 Task: Plan a trip to ZacatlÃ¡n, Mexico from 7th December, 2023 to 15th December, 2023 for 6 adults.3 bedrooms having 3 beds and 3 bathrooms. Property type can be guest house. Amenities needed are: washing machine. Booking option can be shelf check-in. Look for 3 properties as per requirement.
Action: Mouse moved to (209, 118)
Screenshot: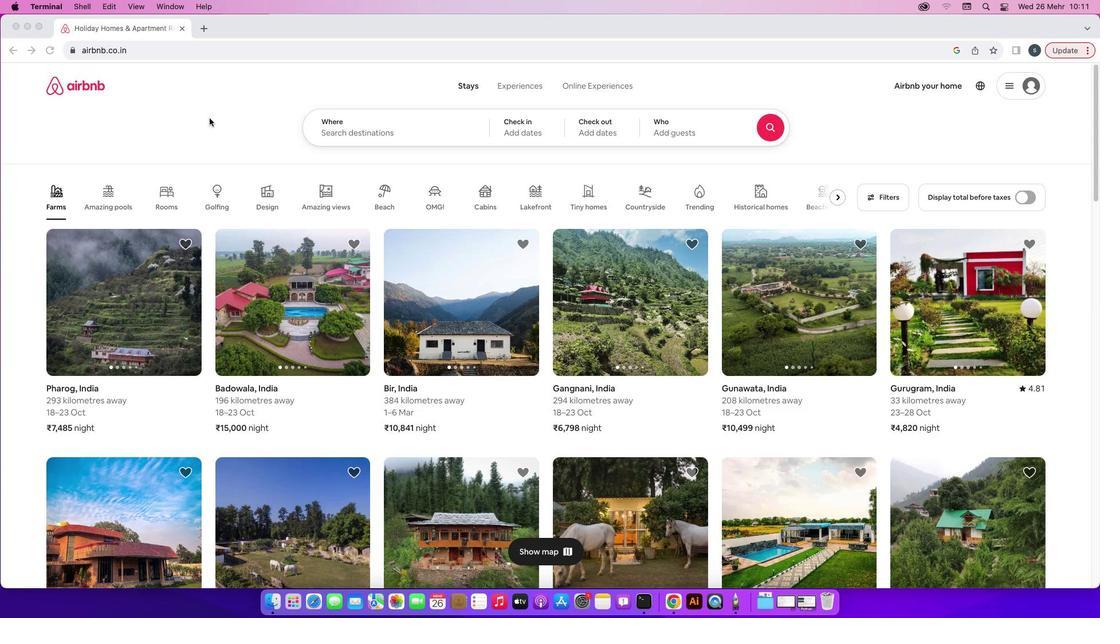 
Action: Mouse pressed left at (209, 118)
Screenshot: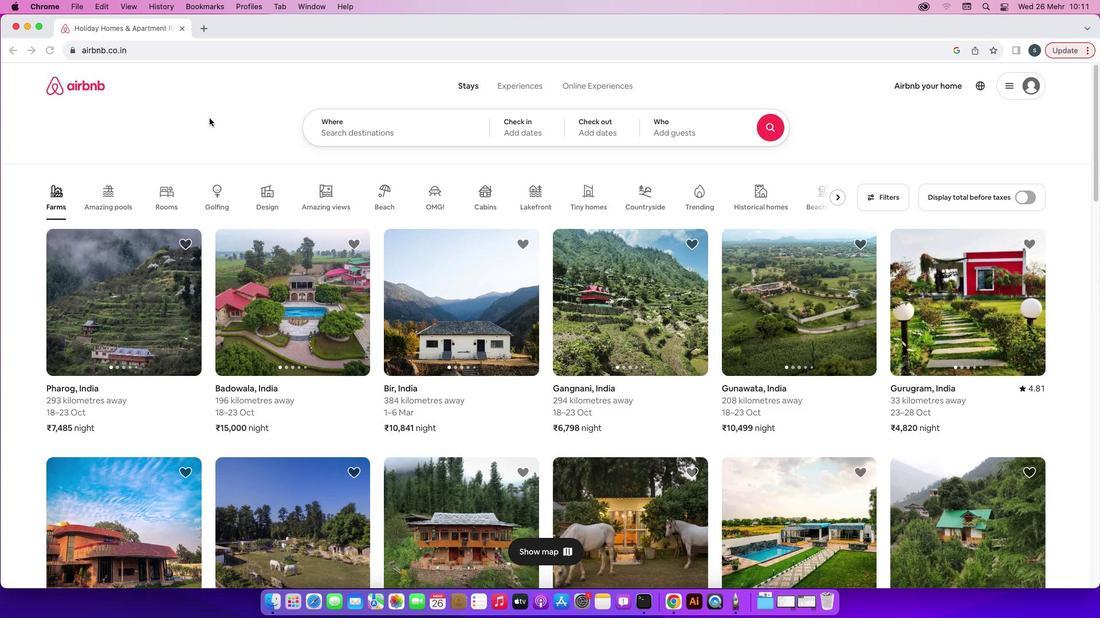 
Action: Mouse moved to (377, 134)
Screenshot: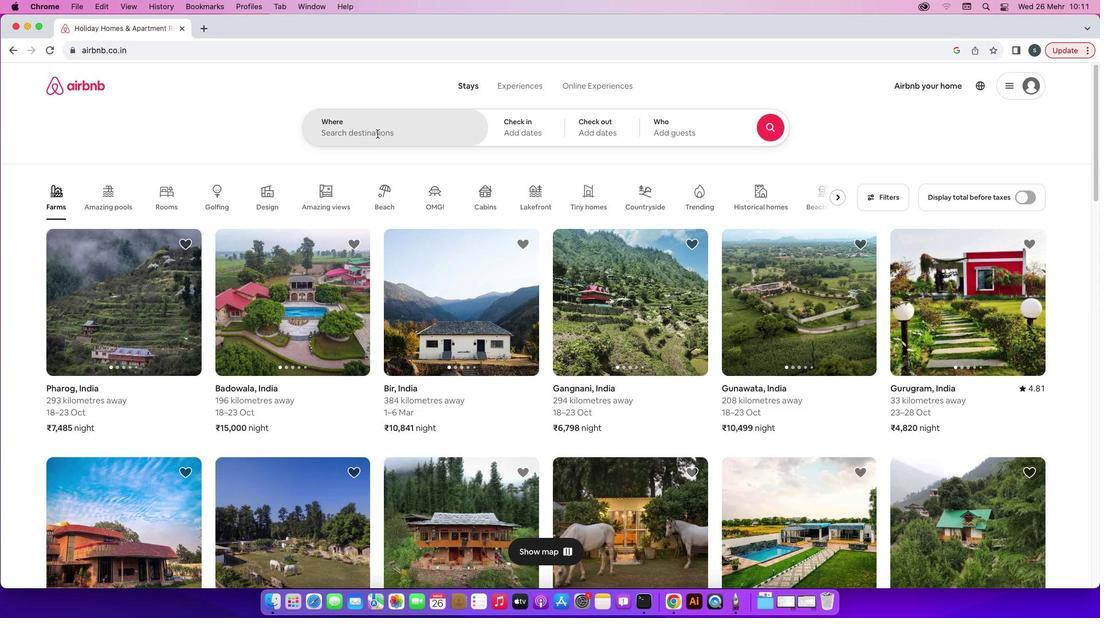 
Action: Mouse pressed left at (377, 134)
Screenshot: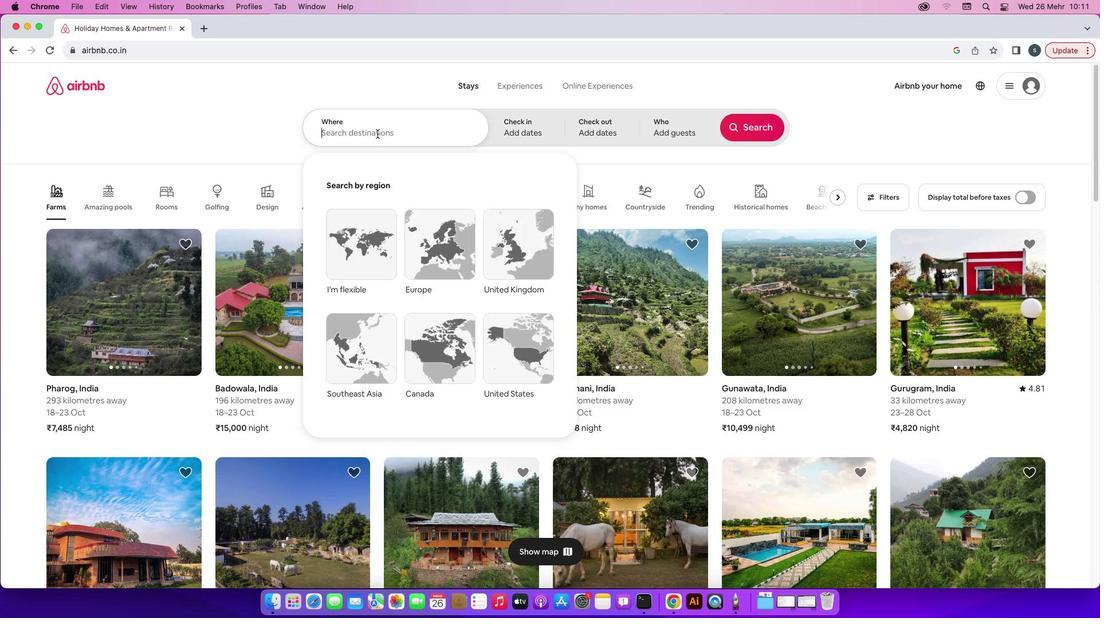 
Action: Mouse moved to (381, 132)
Screenshot: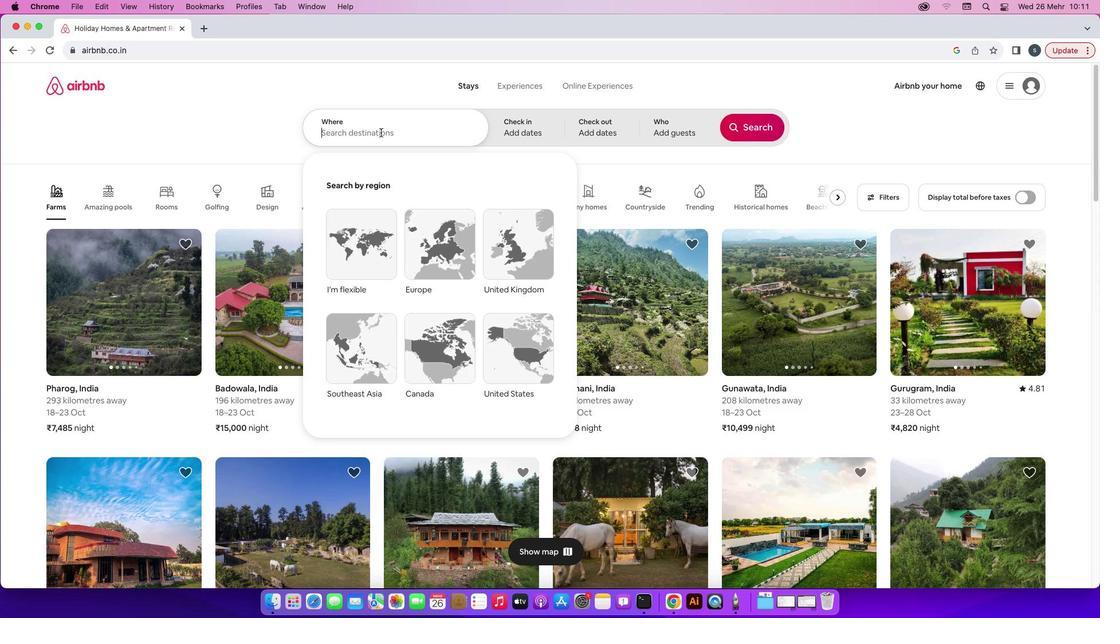 
Action: Key pressed 'Z'Key.caps_lock'a''c''a''t''l''a''n'','Key.spaceKey.caps_lock'M'Key.caps_lock'e''x''i''c''o'Key.enter
Screenshot: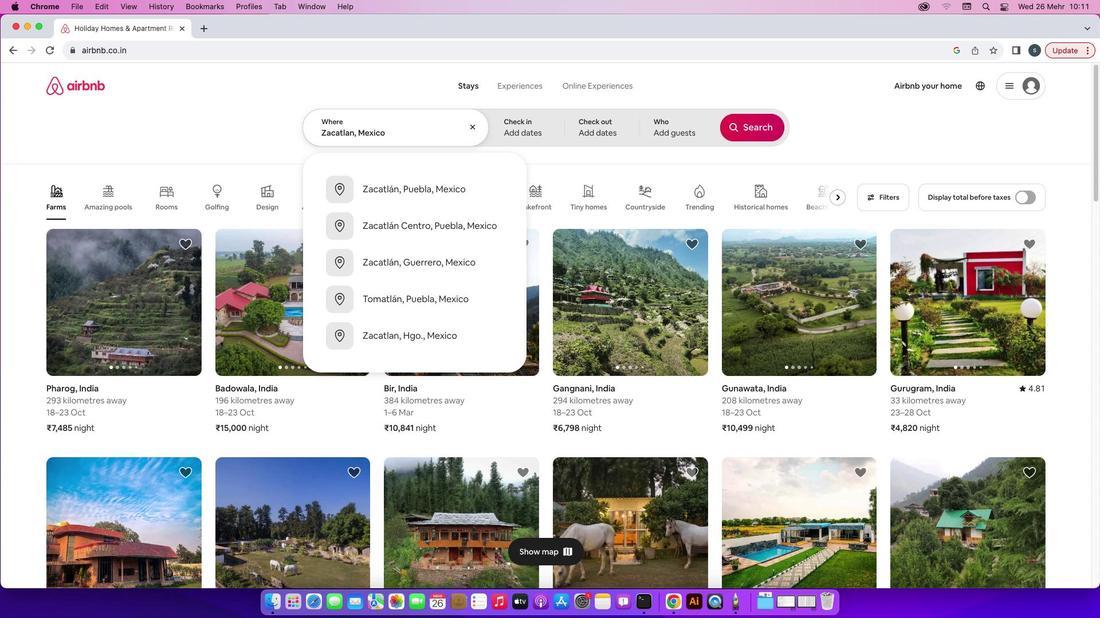 
Action: Mouse moved to (754, 223)
Screenshot: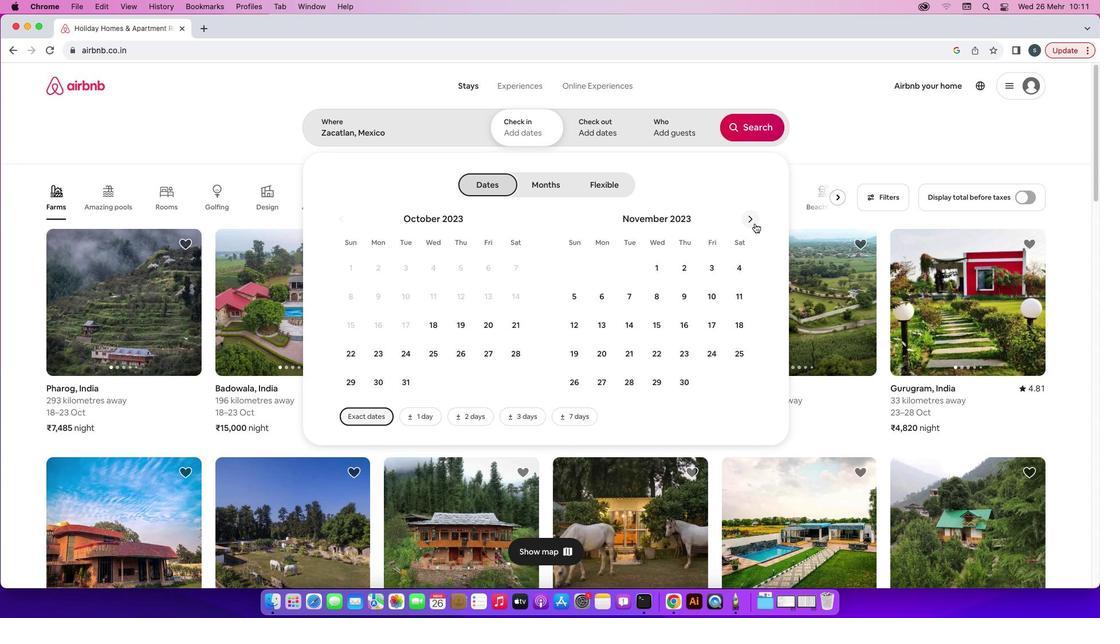 
Action: Mouse pressed left at (754, 223)
Screenshot: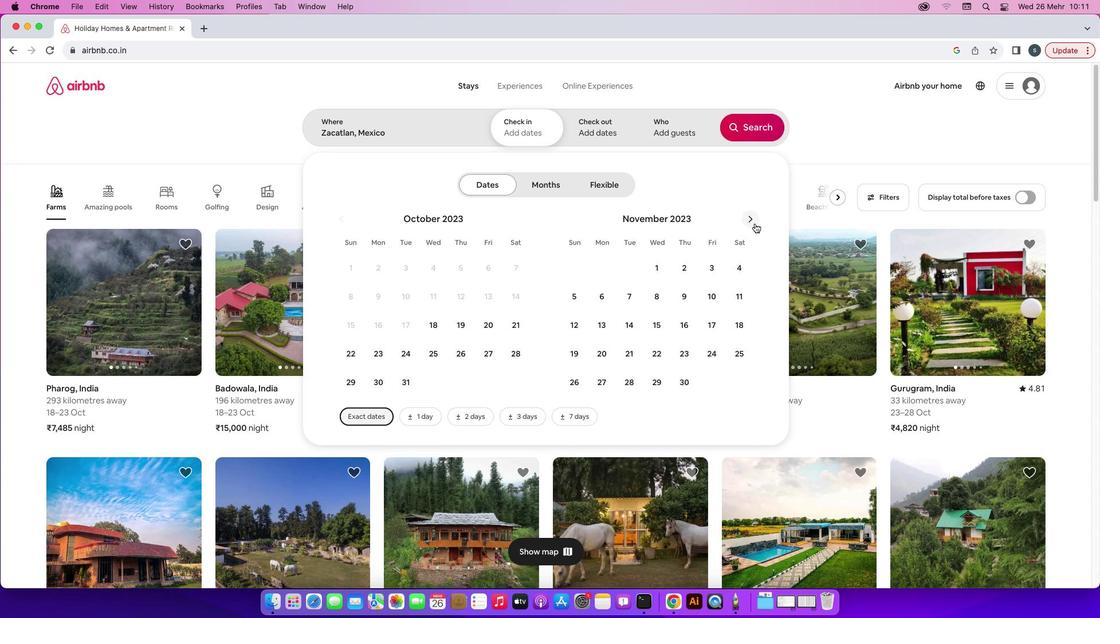 
Action: Mouse moved to (683, 301)
Screenshot: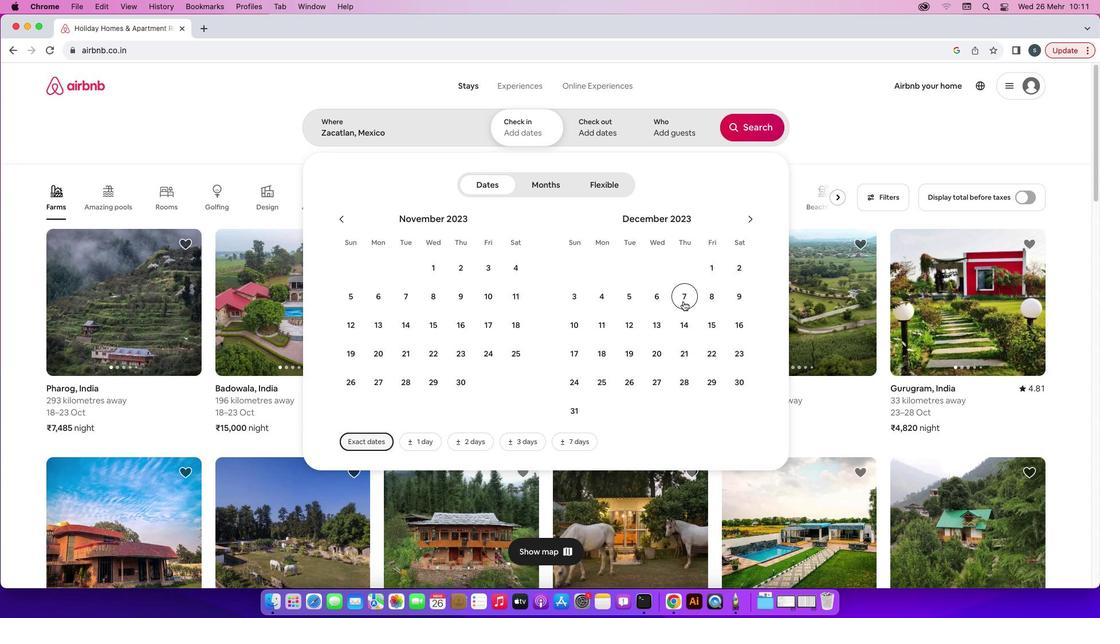 
Action: Mouse pressed left at (683, 301)
Screenshot: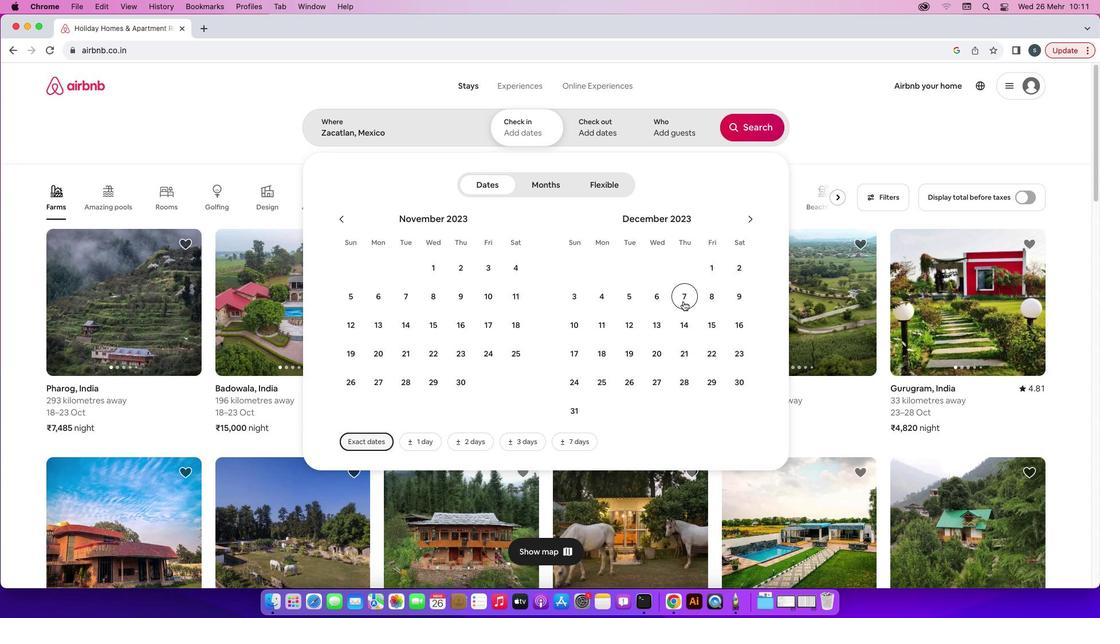 
Action: Mouse moved to (710, 323)
Screenshot: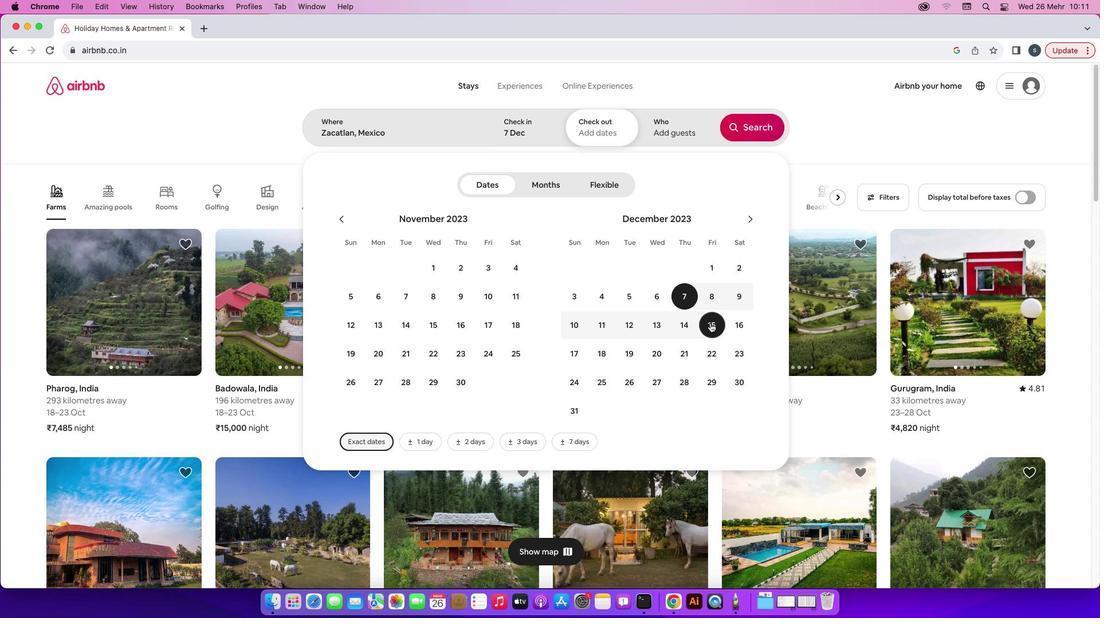 
Action: Mouse pressed left at (710, 323)
Screenshot: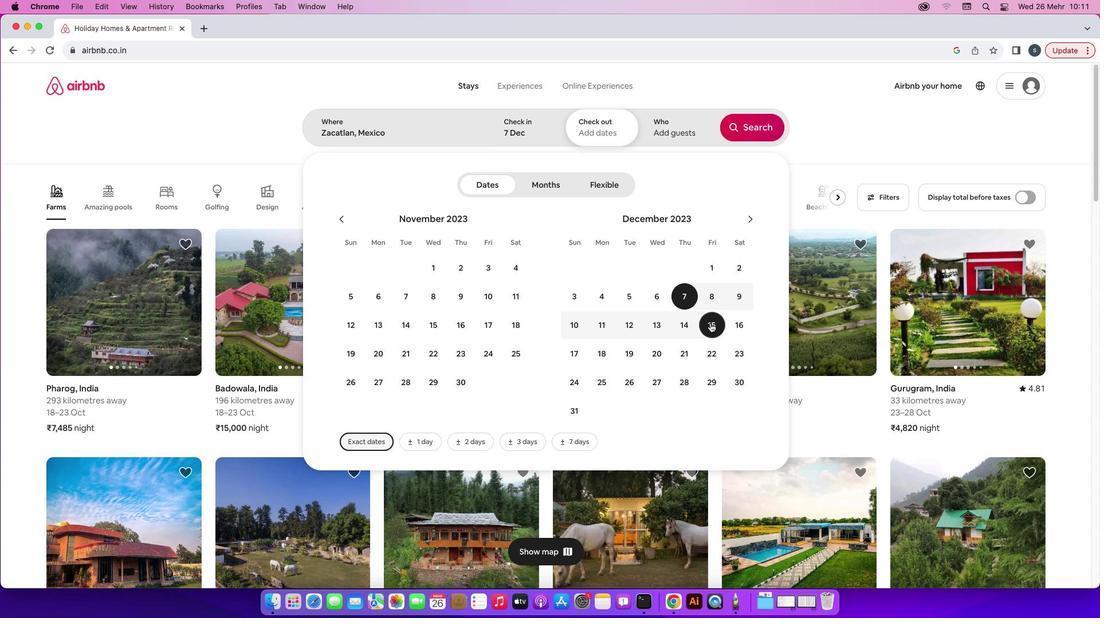 
Action: Mouse moved to (683, 135)
Screenshot: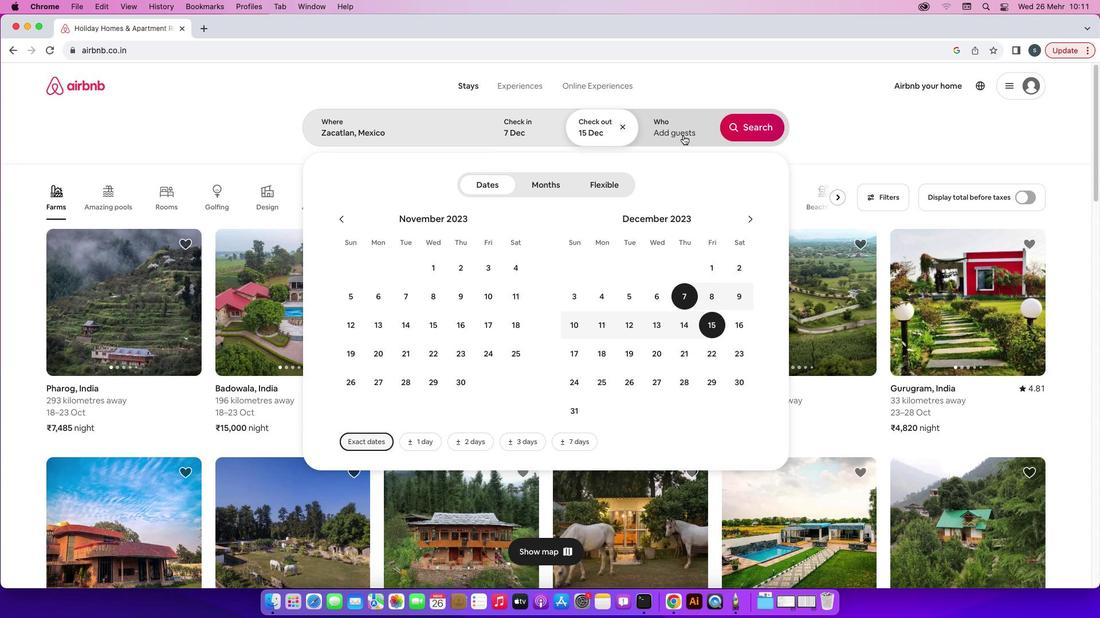 
Action: Mouse pressed left at (683, 135)
Screenshot: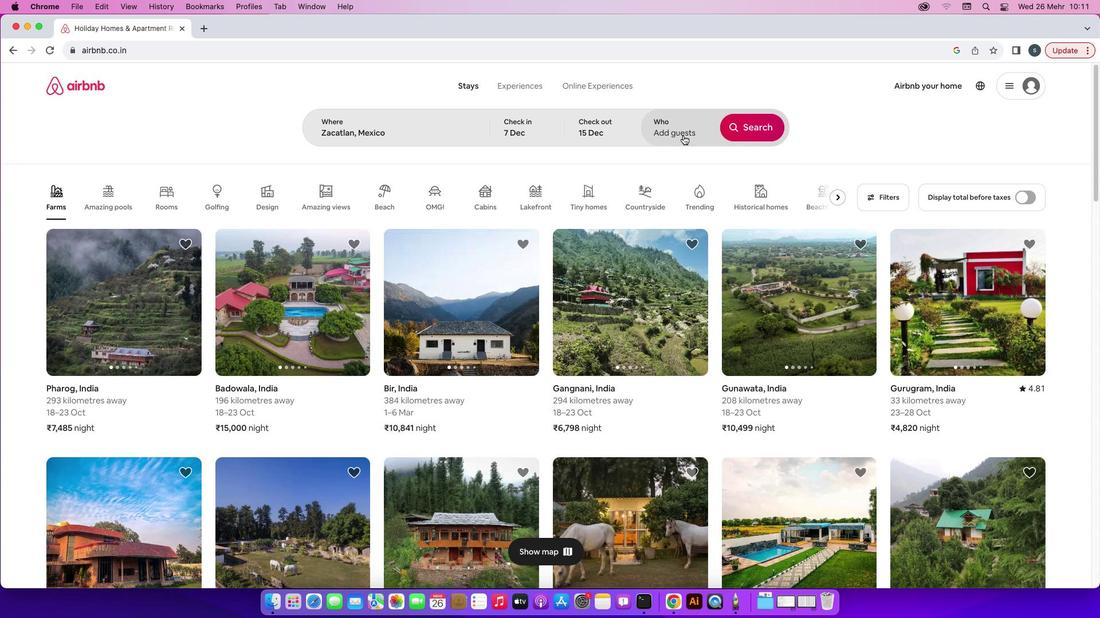 
Action: Mouse moved to (756, 186)
Screenshot: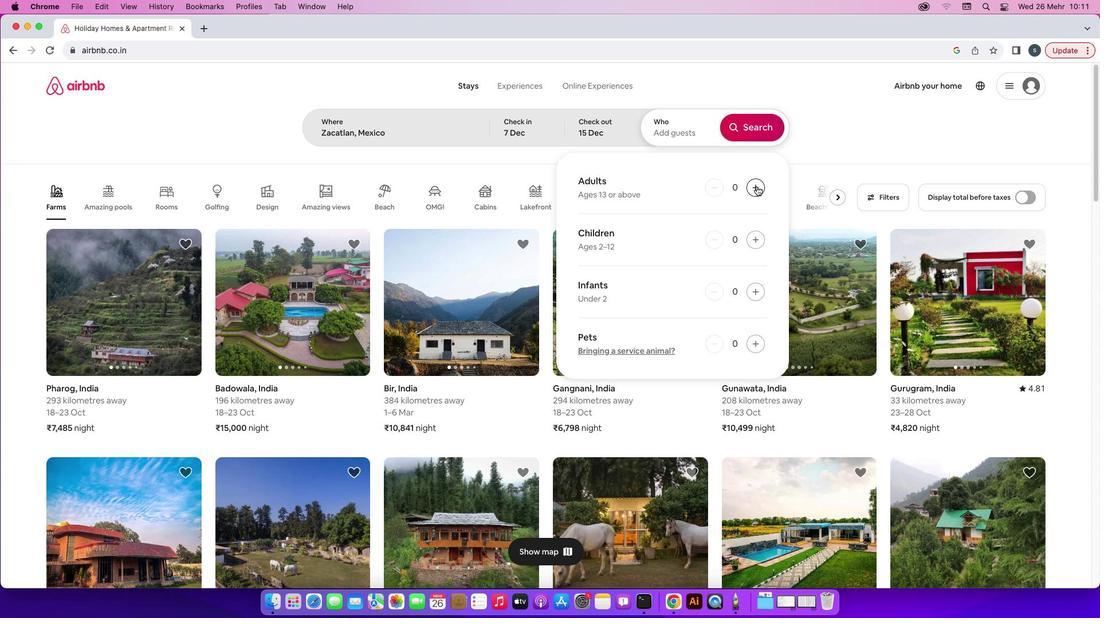
Action: Mouse pressed left at (756, 186)
Screenshot: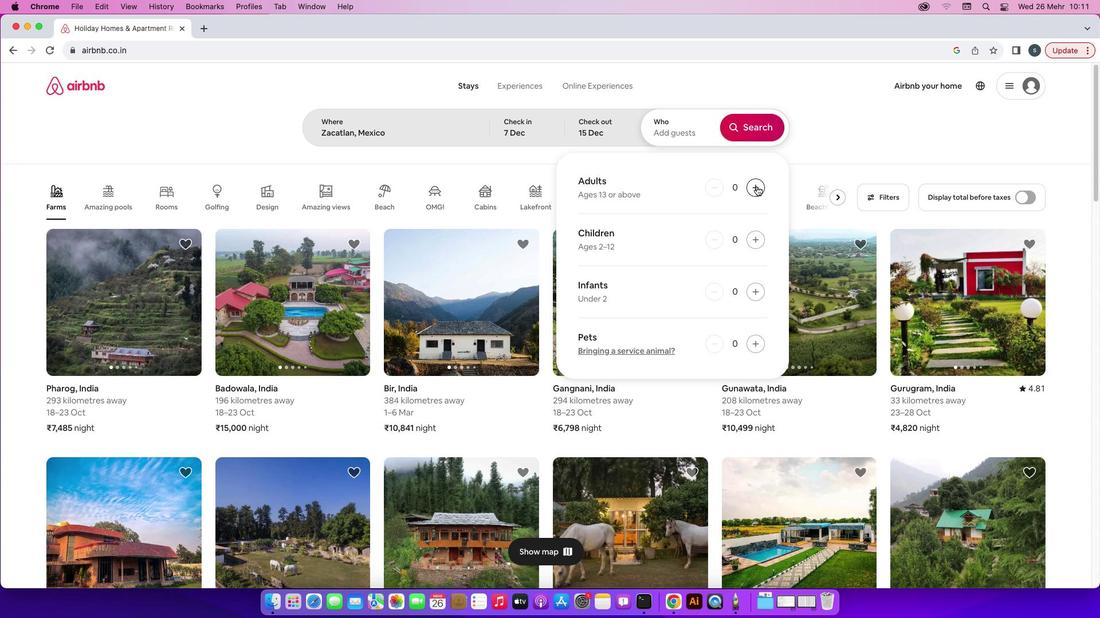 
Action: Mouse pressed left at (756, 186)
Screenshot: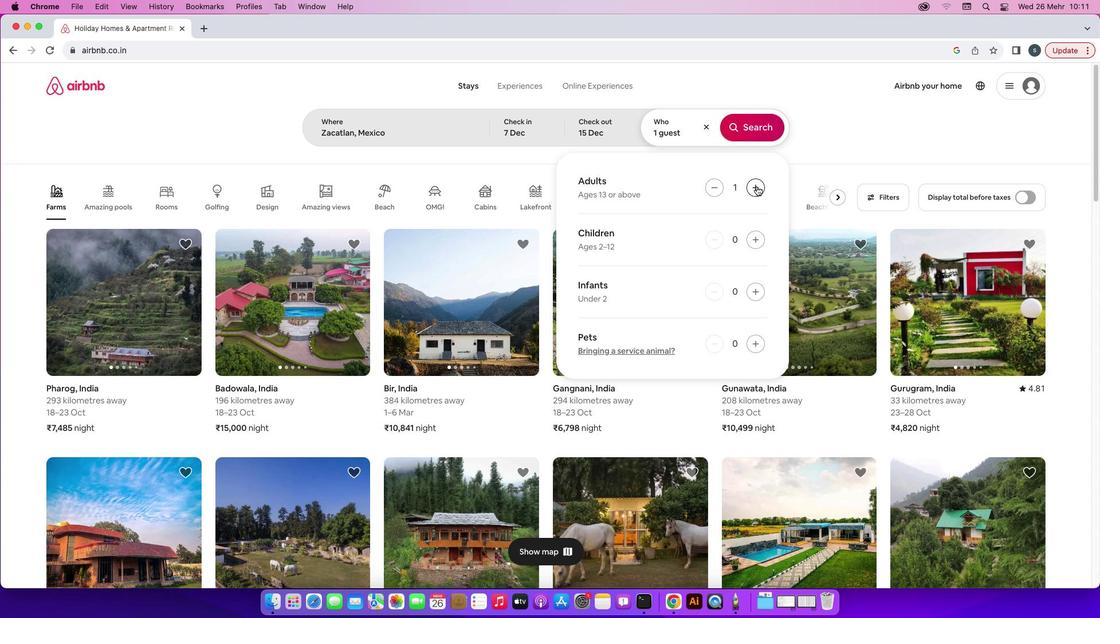 
Action: Mouse pressed left at (756, 186)
Screenshot: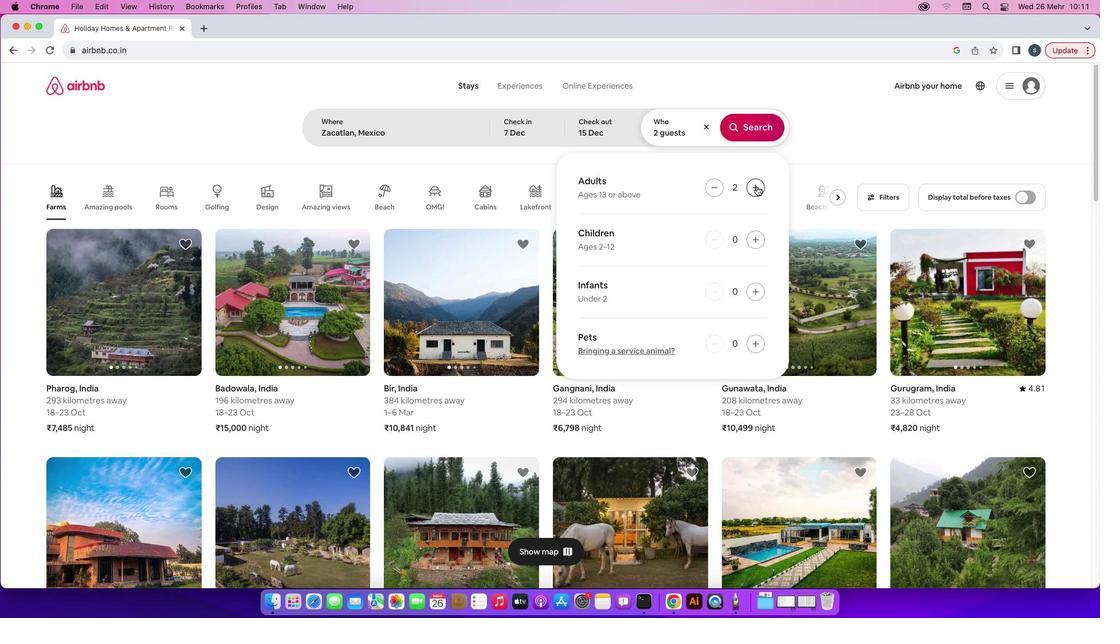 
Action: Mouse pressed left at (756, 186)
Screenshot: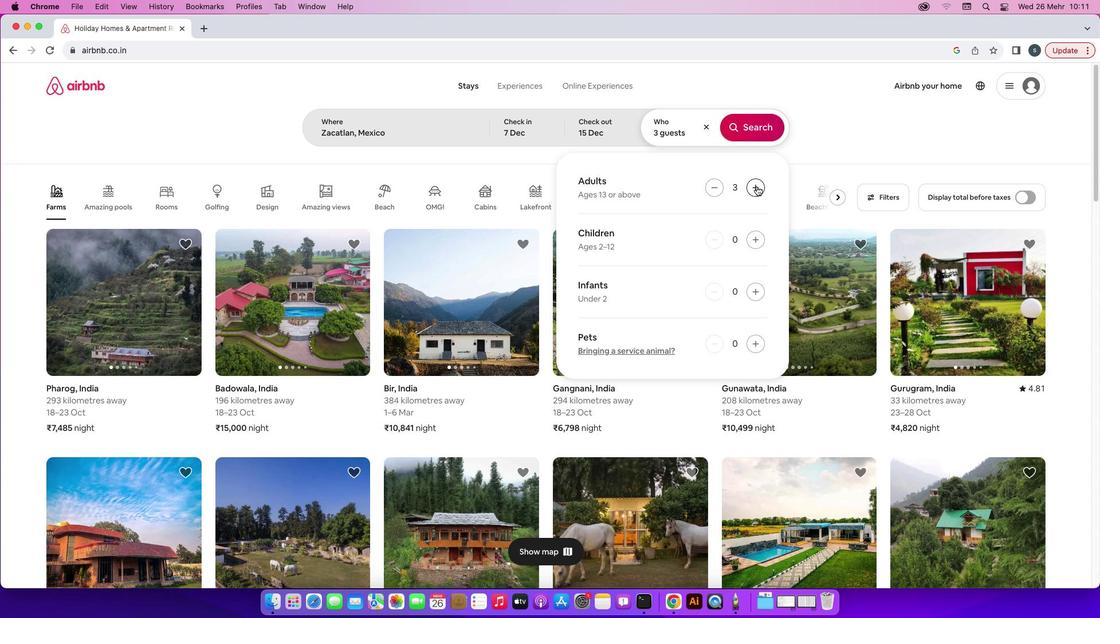 
Action: Mouse pressed left at (756, 186)
Screenshot: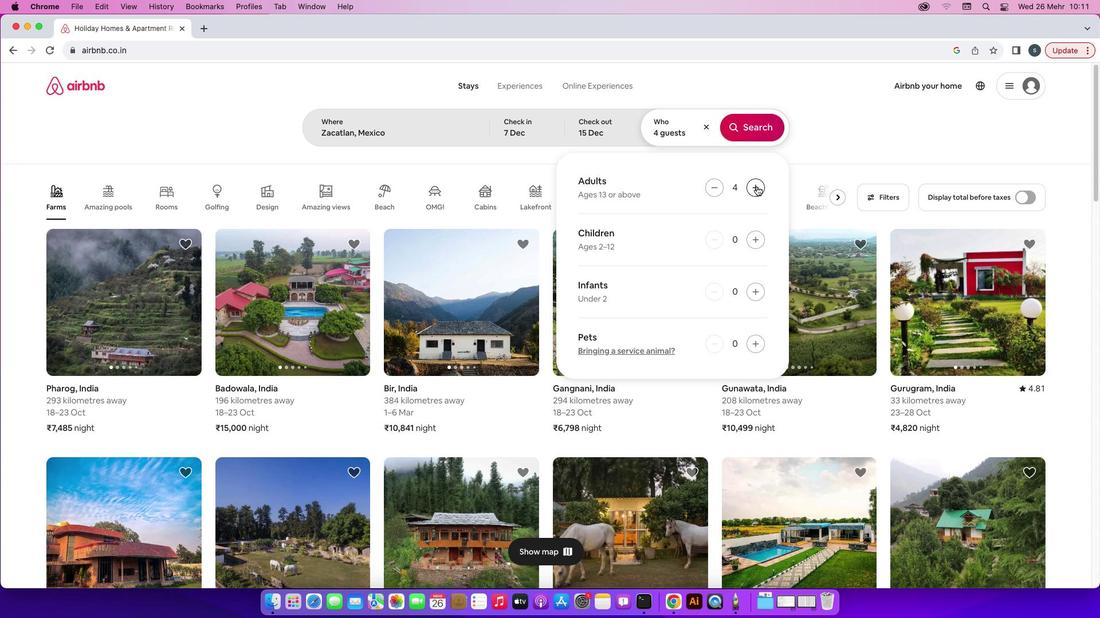 
Action: Mouse pressed left at (756, 186)
Screenshot: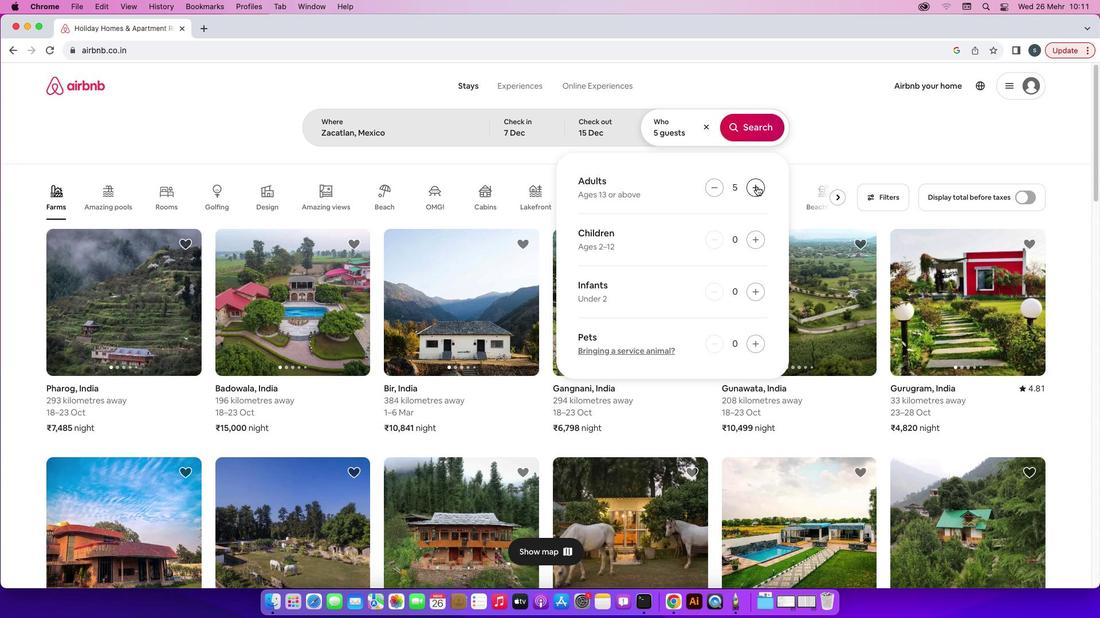 
Action: Mouse moved to (756, 134)
Screenshot: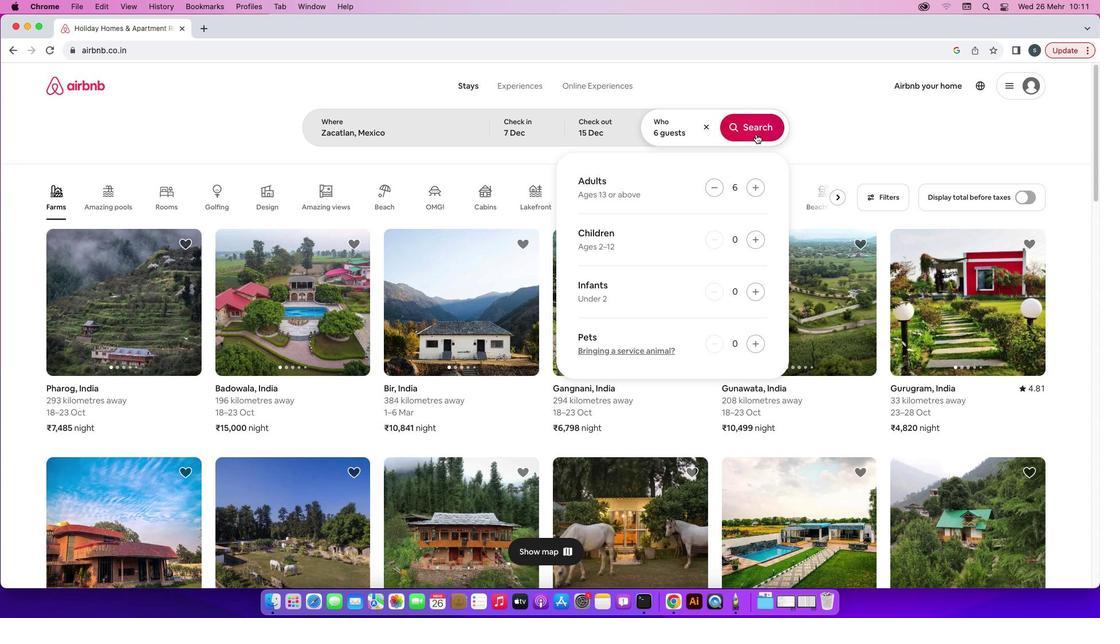 
Action: Mouse pressed left at (756, 134)
Screenshot: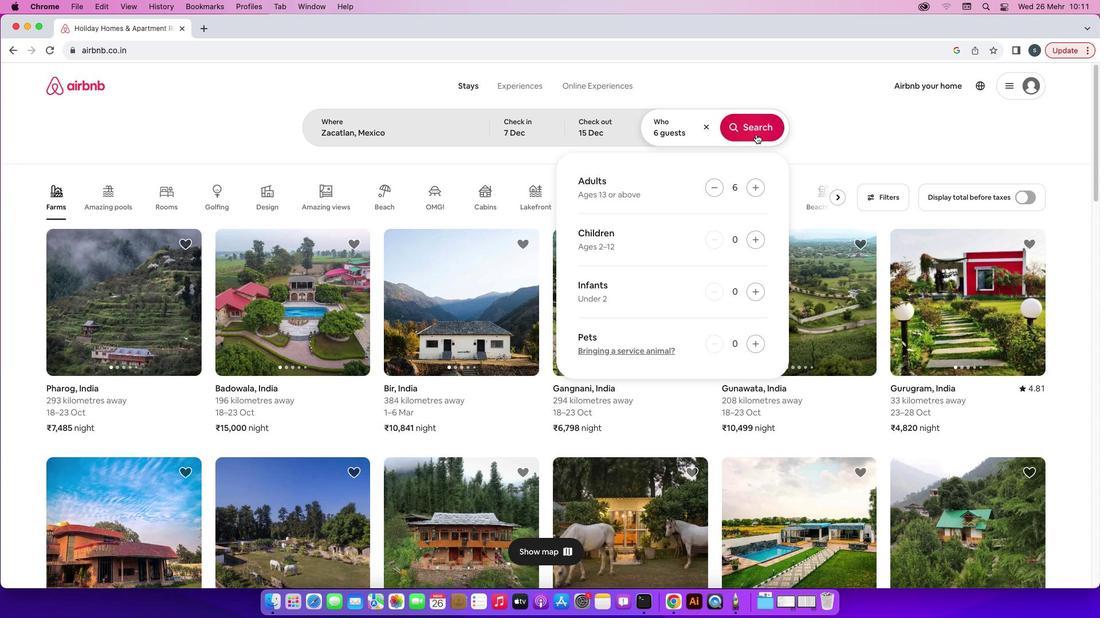 
Action: Mouse moved to (915, 131)
Screenshot: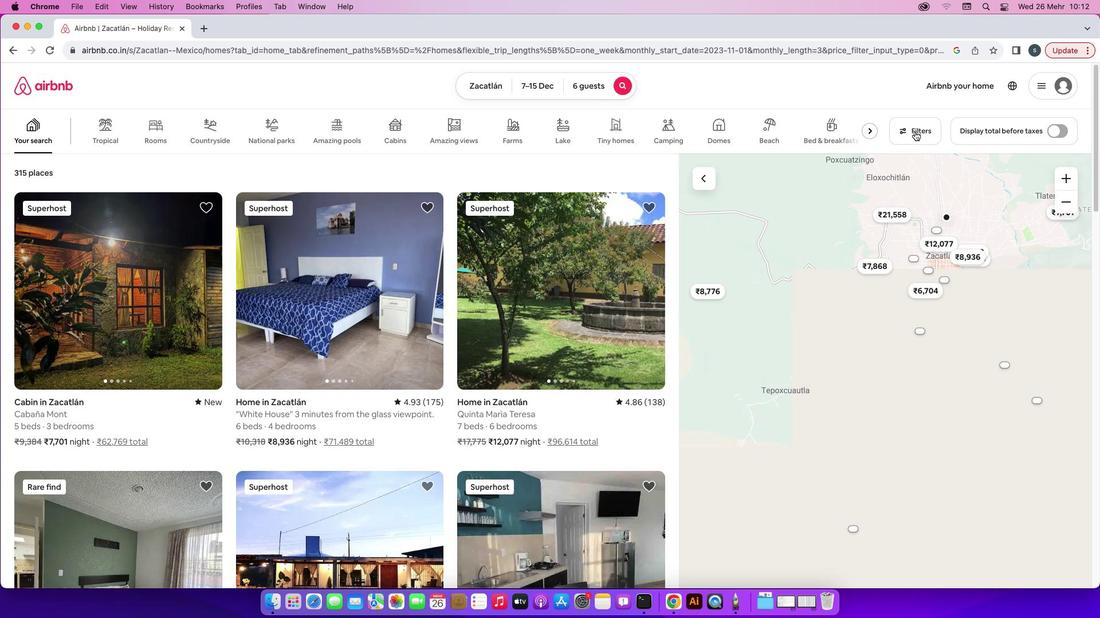 
Action: Mouse pressed left at (915, 131)
Screenshot: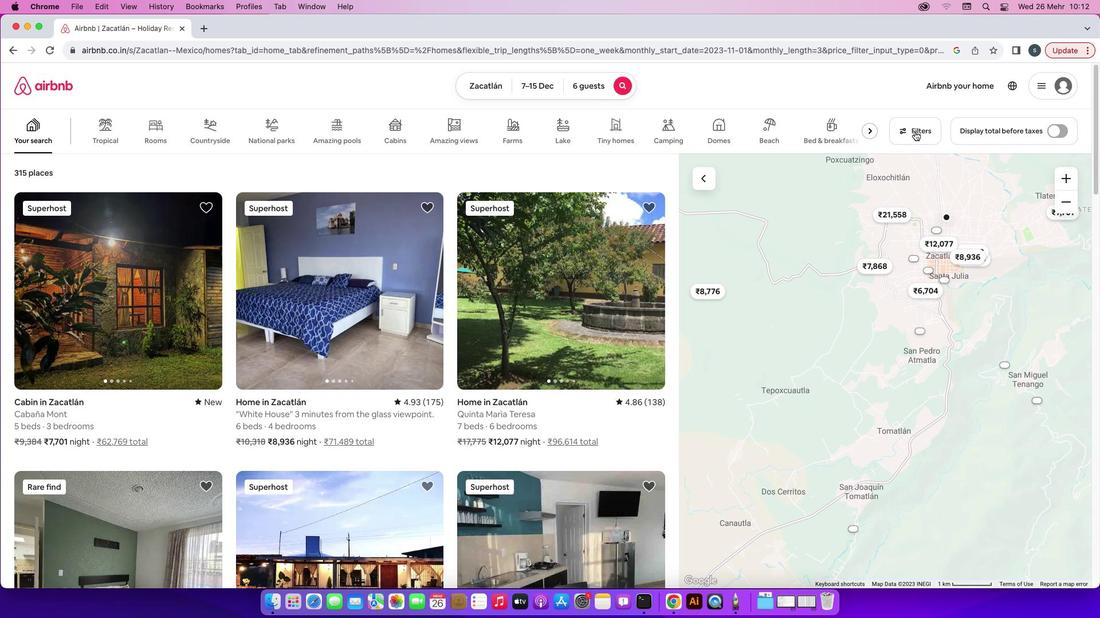 
Action: Mouse moved to (580, 422)
Screenshot: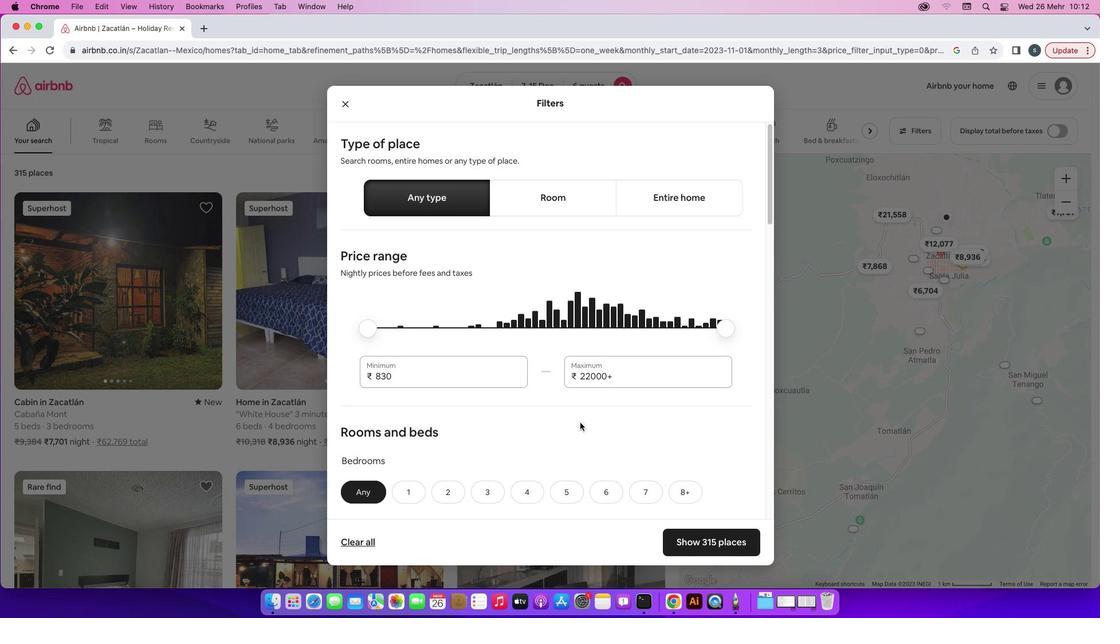 
Action: Mouse scrolled (580, 422) with delta (0, 0)
Screenshot: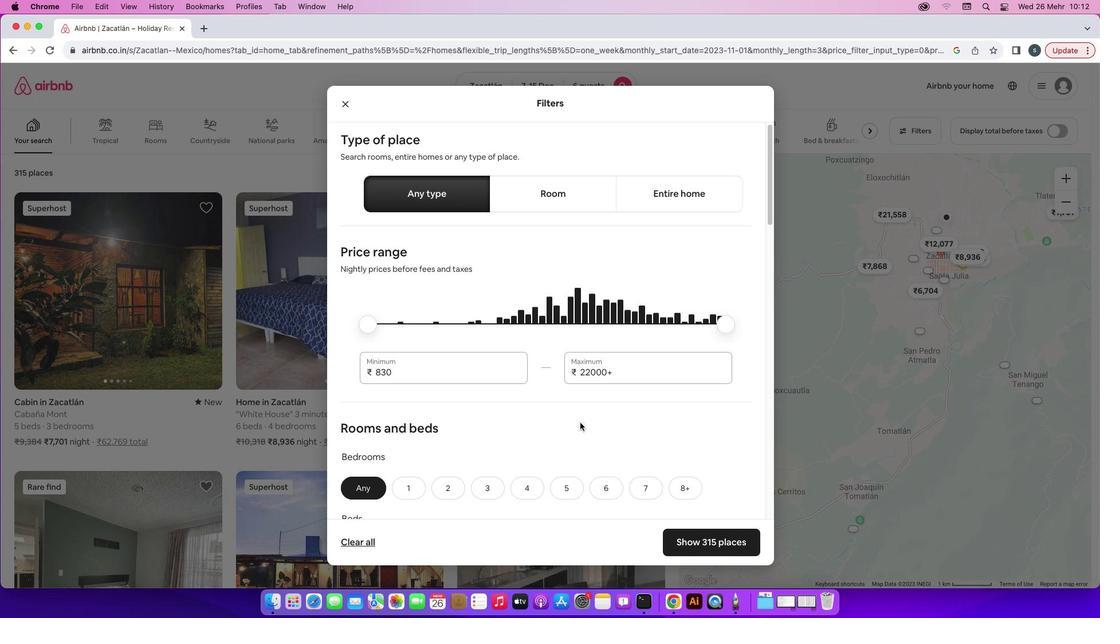 
Action: Mouse scrolled (580, 422) with delta (0, 0)
Screenshot: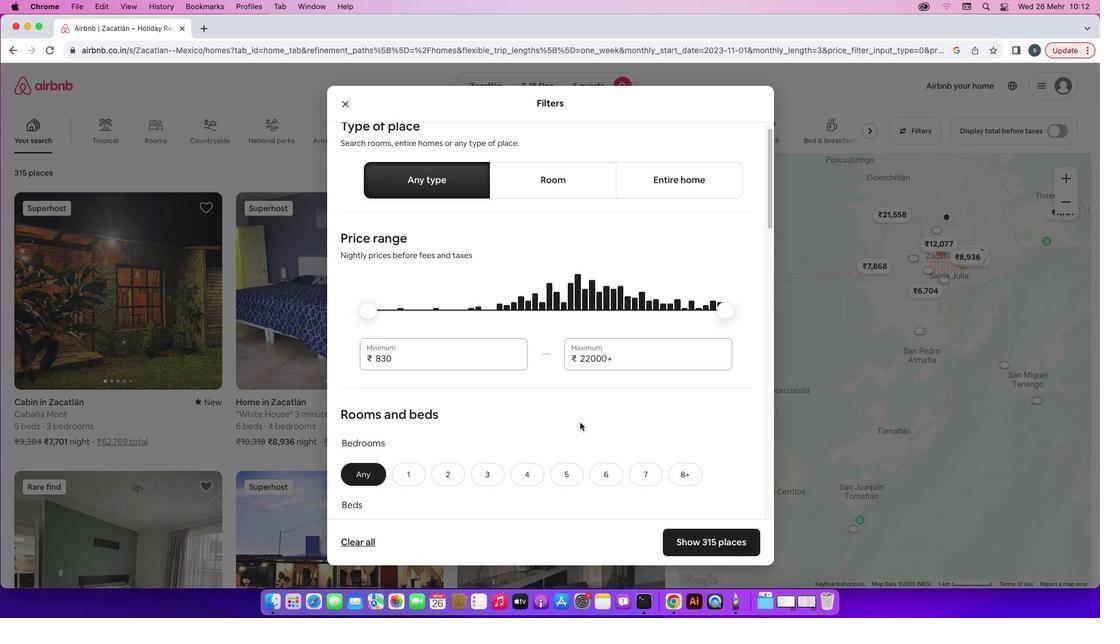 
Action: Mouse scrolled (580, 422) with delta (0, -1)
Screenshot: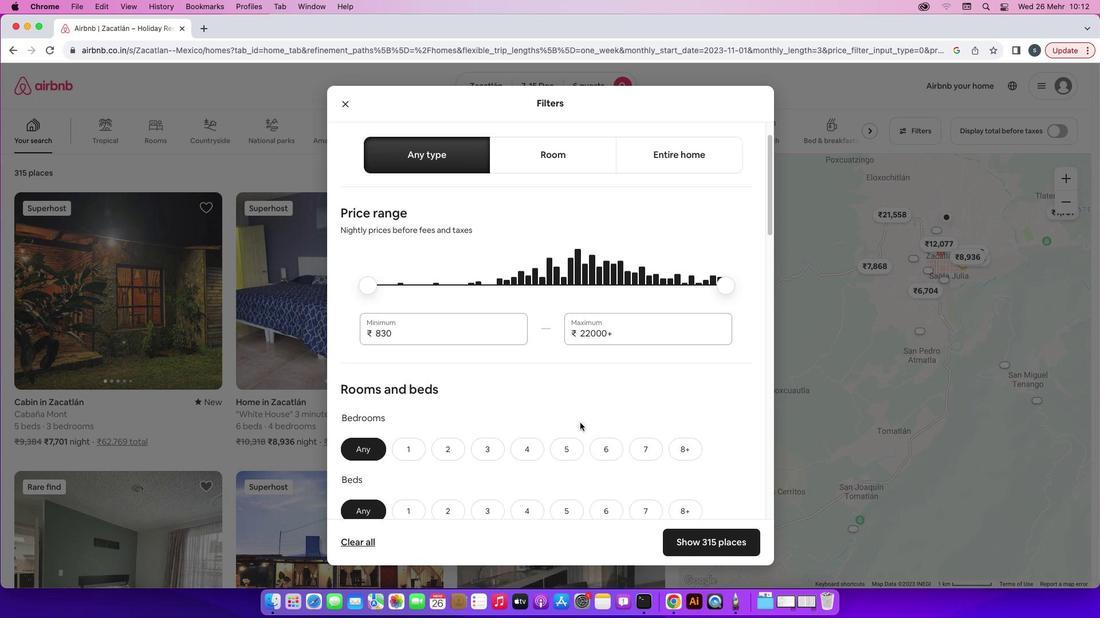 
Action: Mouse scrolled (580, 422) with delta (0, -1)
Screenshot: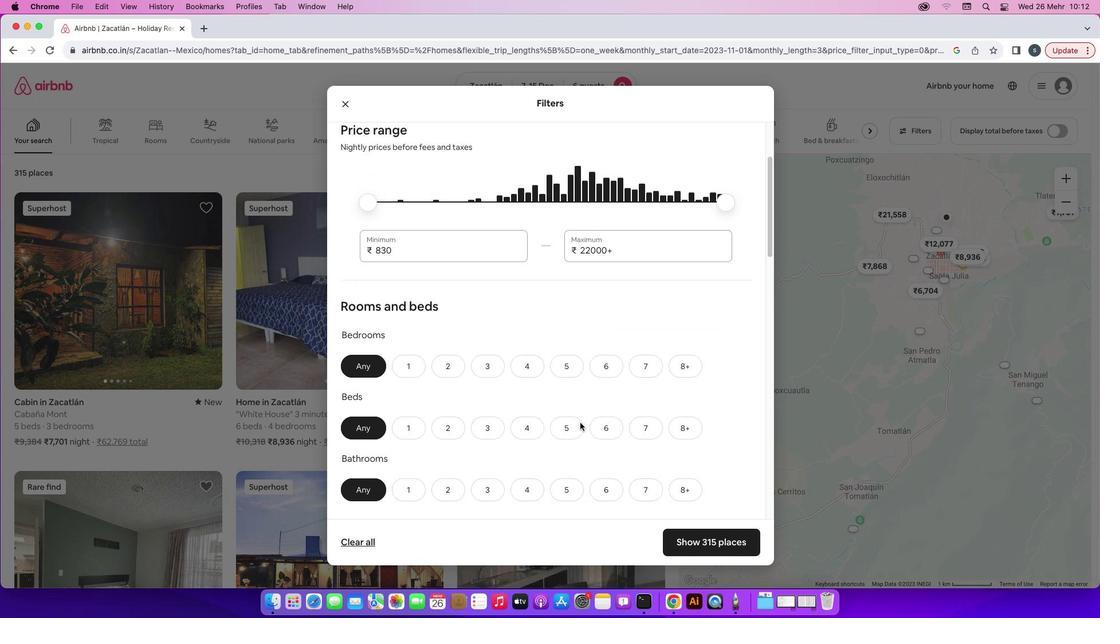 
Action: Mouse moved to (494, 311)
Screenshot: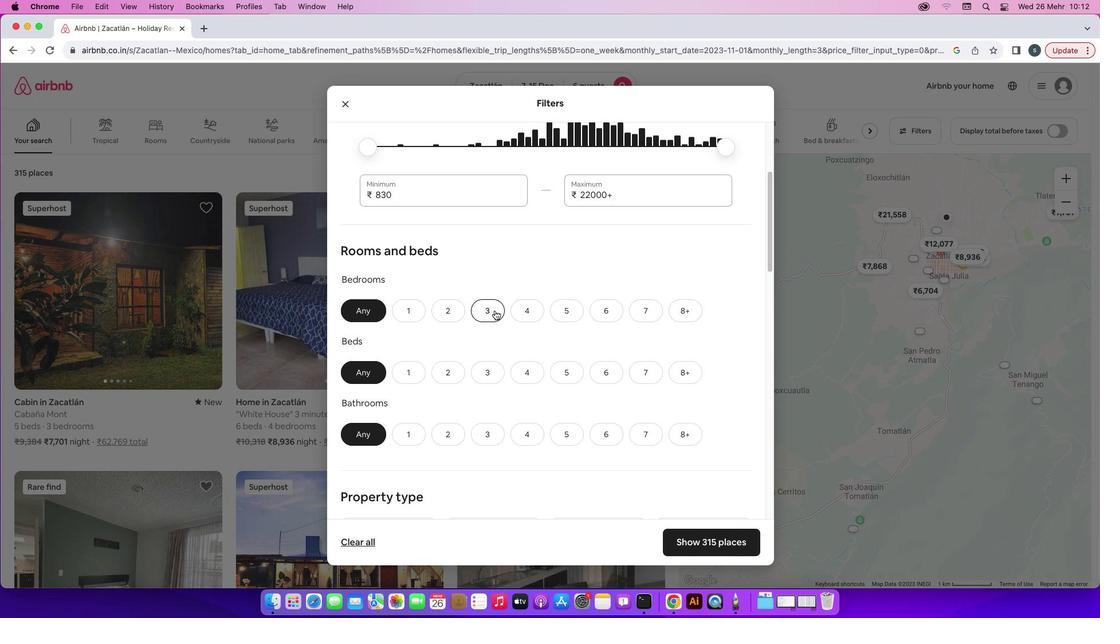 
Action: Mouse pressed left at (494, 311)
Screenshot: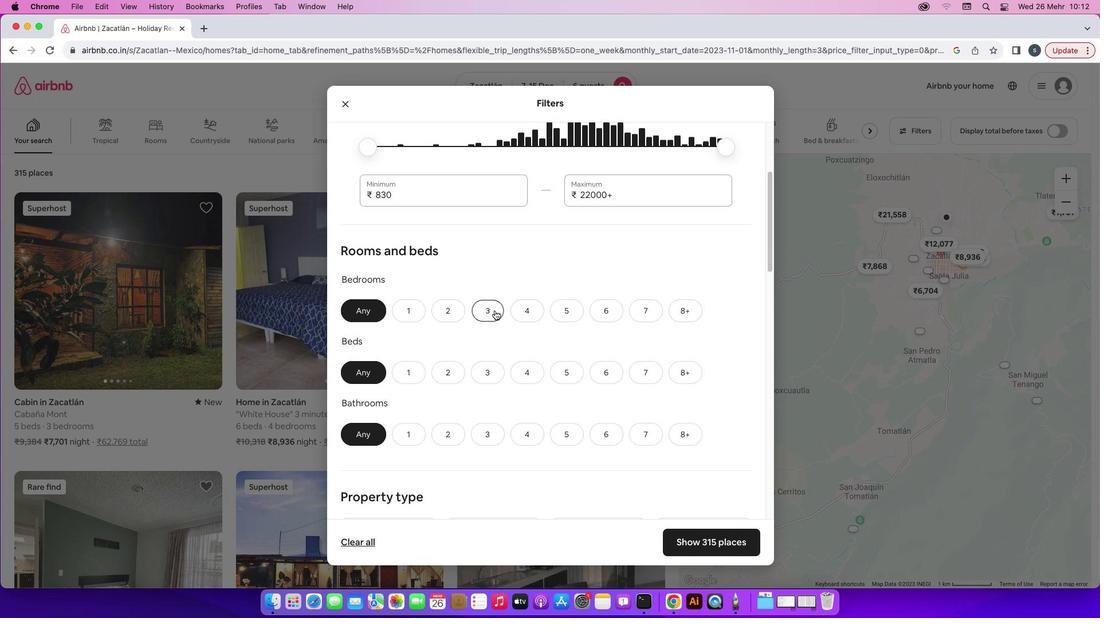
Action: Mouse moved to (487, 373)
Screenshot: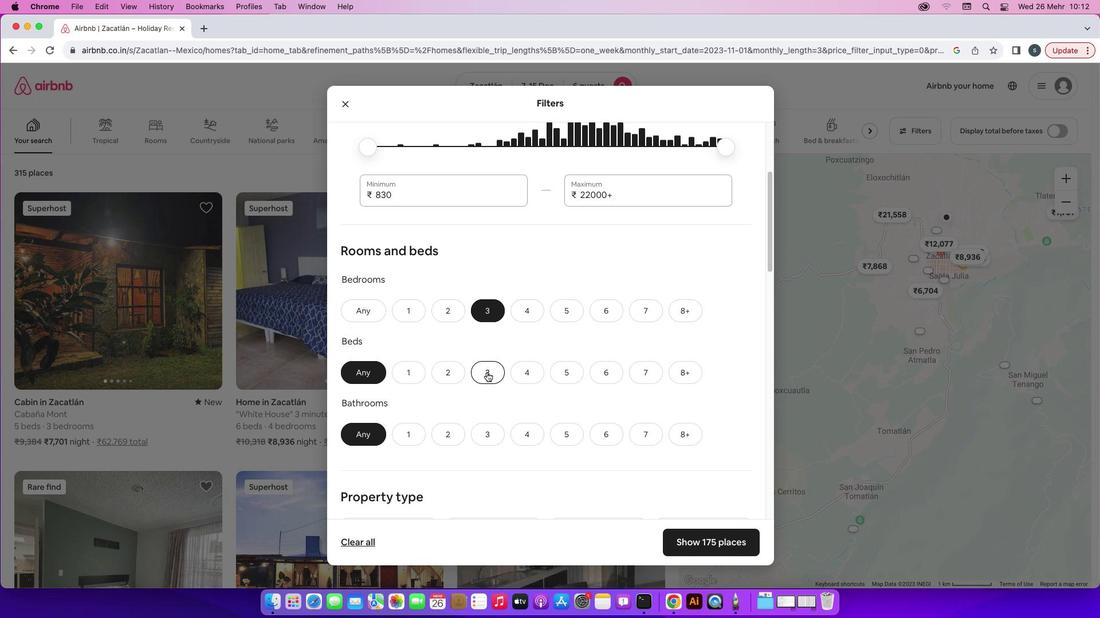 
Action: Mouse pressed left at (487, 373)
Screenshot: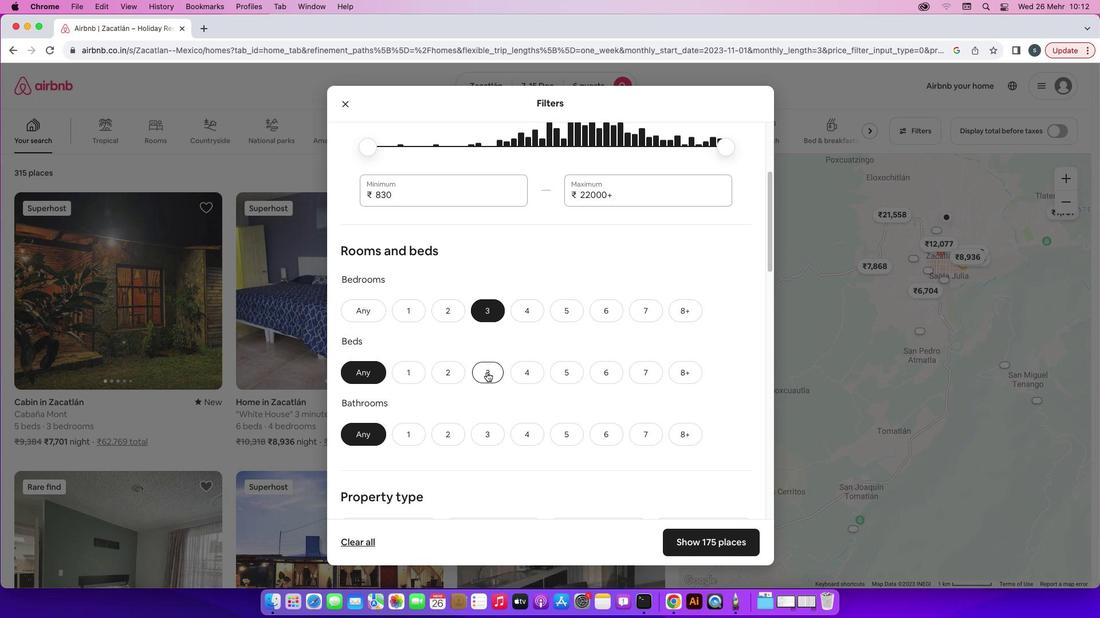 
Action: Mouse moved to (499, 435)
Screenshot: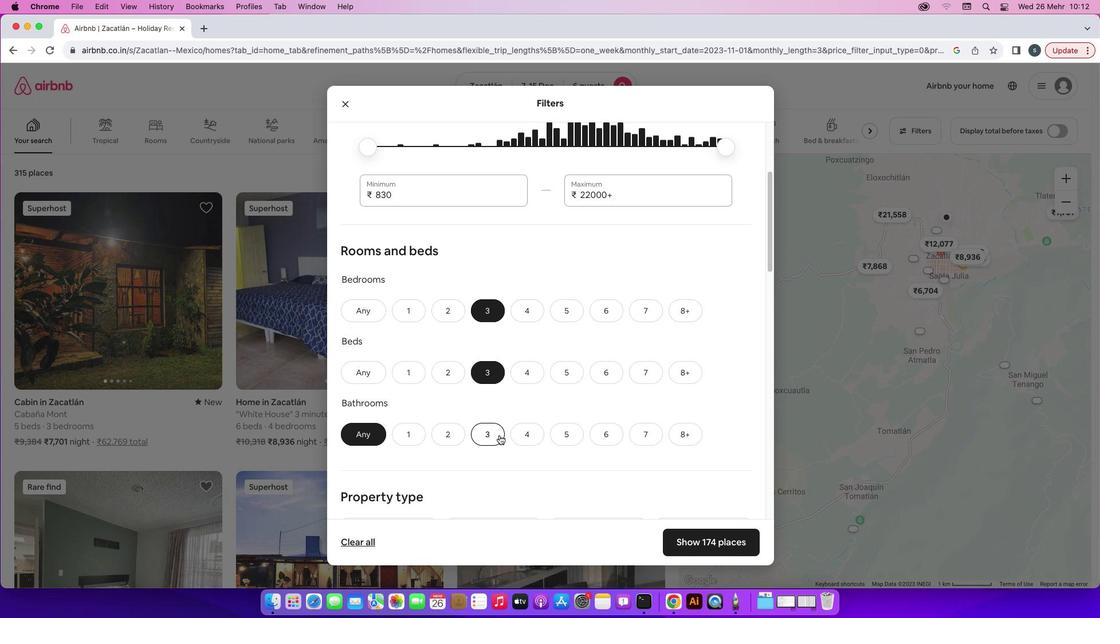 
Action: Mouse pressed left at (499, 435)
Screenshot: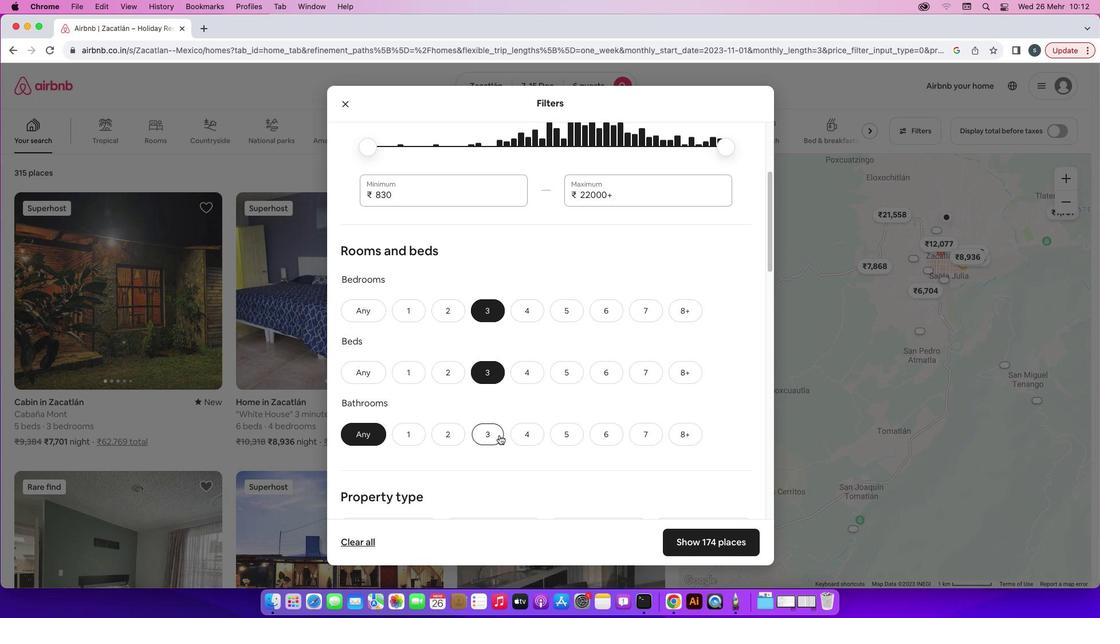 
Action: Mouse scrolled (499, 435) with delta (0, 0)
Screenshot: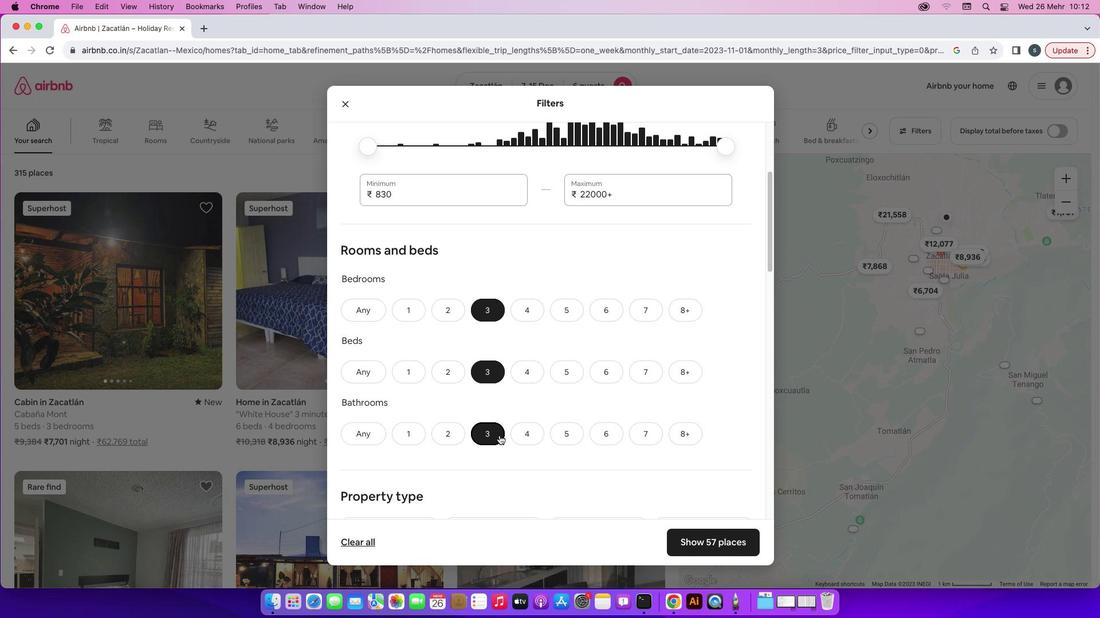 
Action: Mouse scrolled (499, 435) with delta (0, 0)
Screenshot: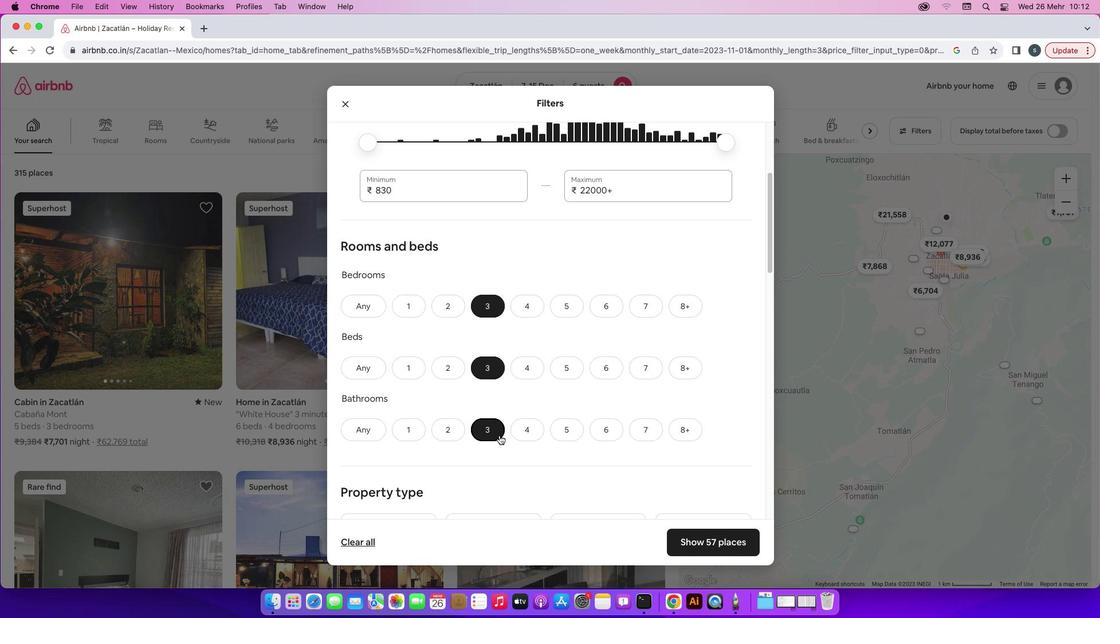 
Action: Mouse scrolled (499, 435) with delta (0, 0)
Screenshot: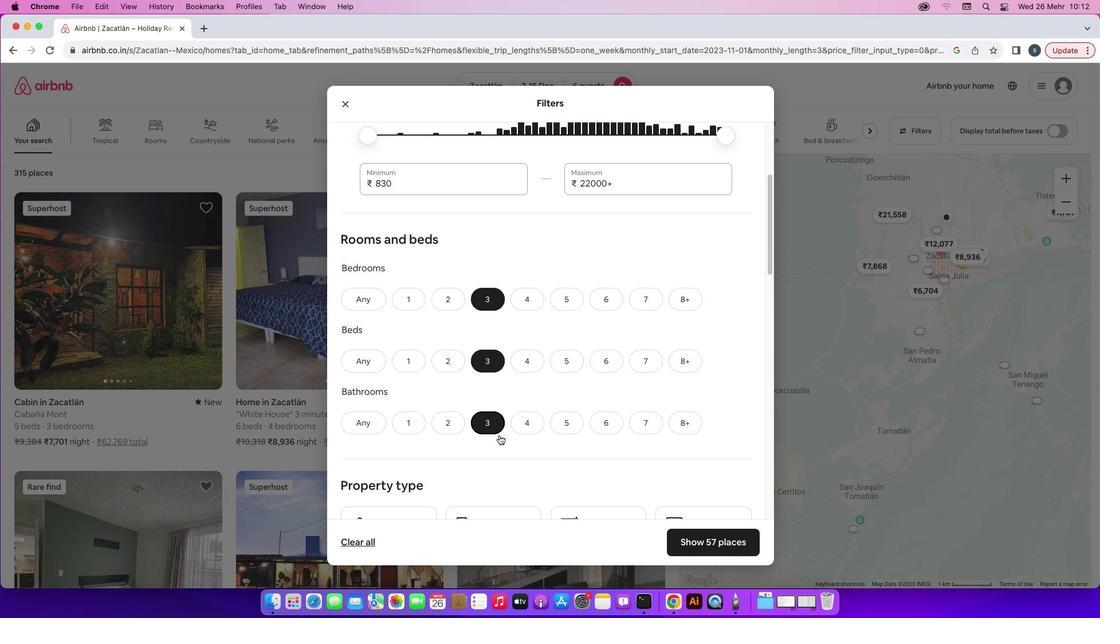 
Action: Mouse scrolled (499, 435) with delta (0, 0)
Screenshot: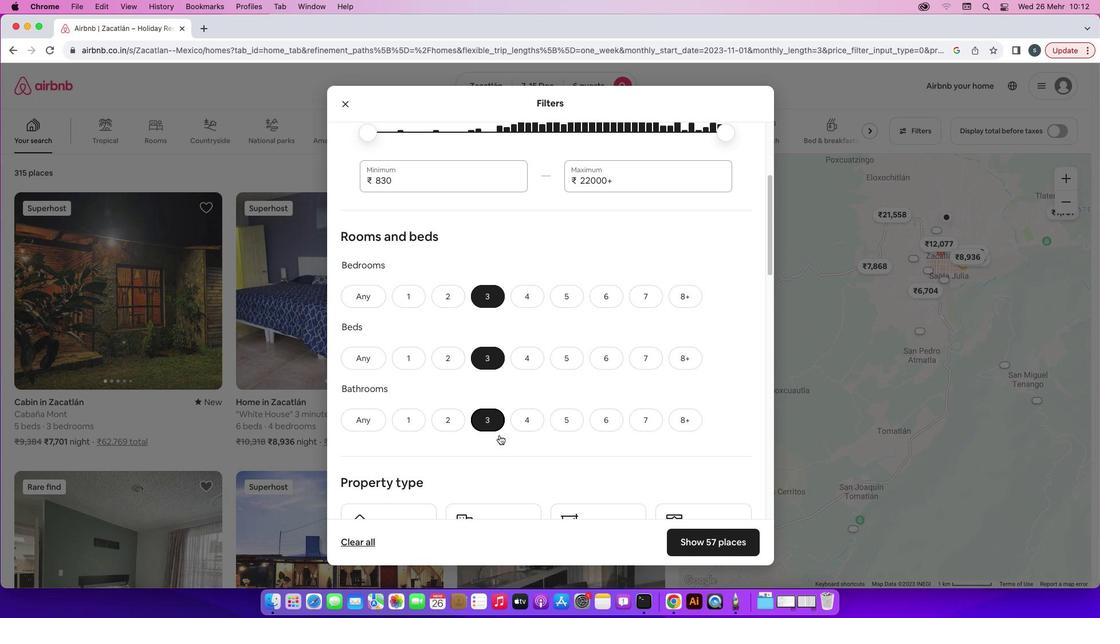 
Action: Mouse scrolled (499, 435) with delta (0, 0)
Screenshot: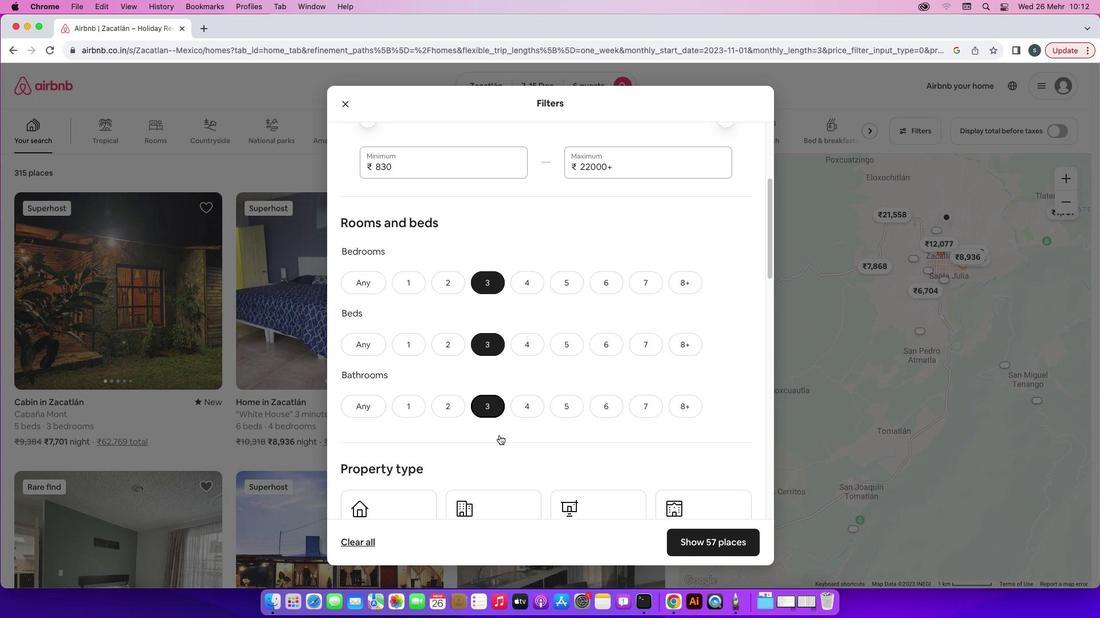
Action: Mouse scrolled (499, 435) with delta (0, 0)
Screenshot: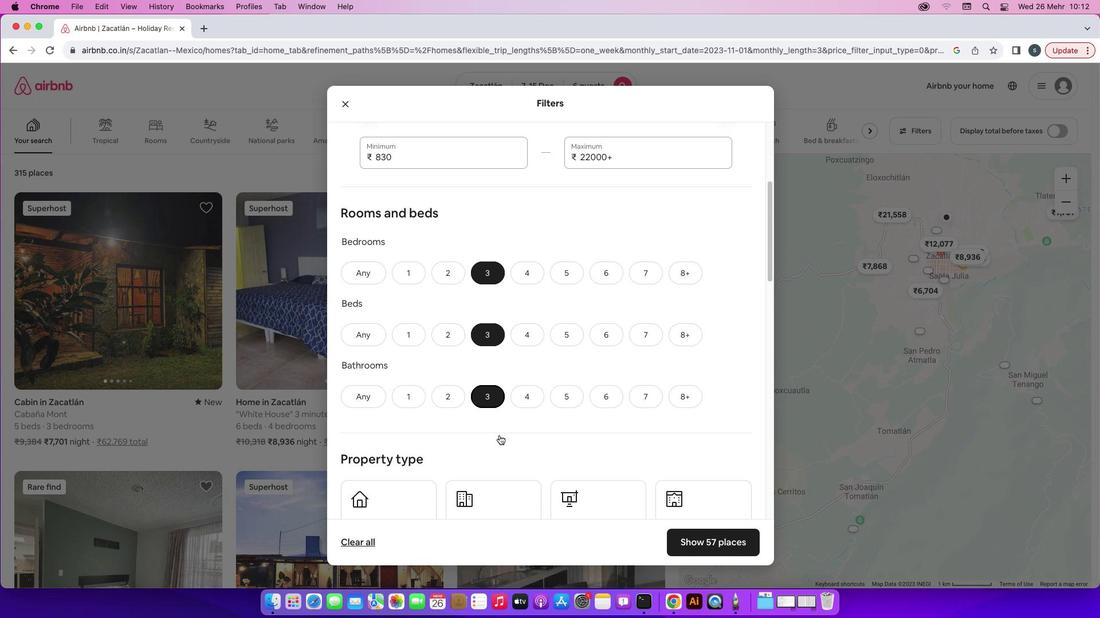 
Action: Mouse scrolled (499, 435) with delta (0, -1)
Screenshot: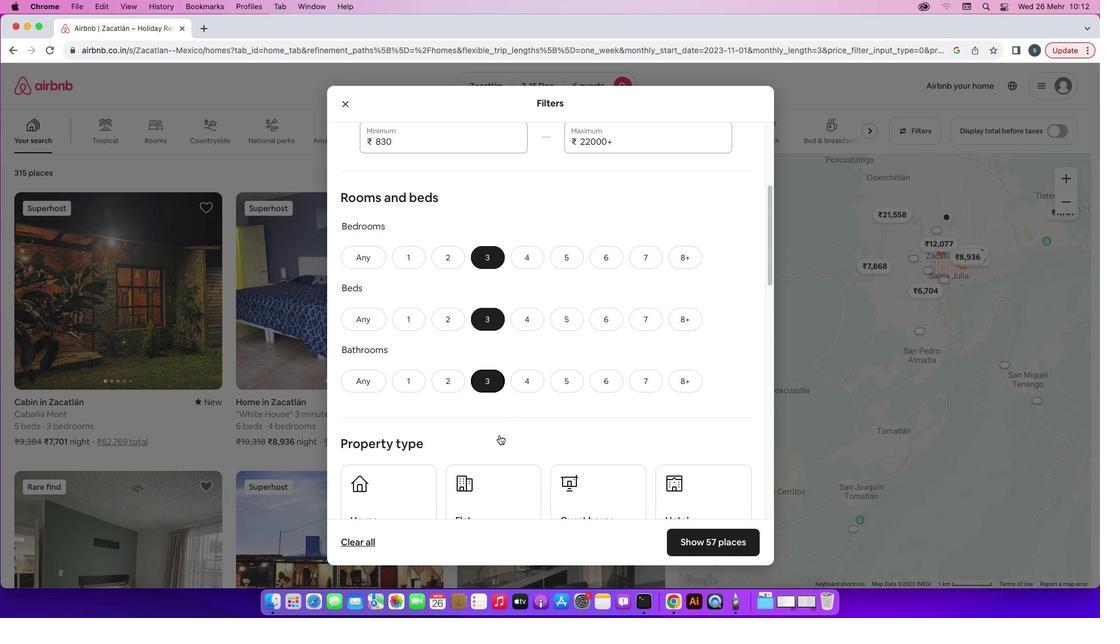 
Action: Mouse scrolled (499, 435) with delta (0, -1)
Screenshot: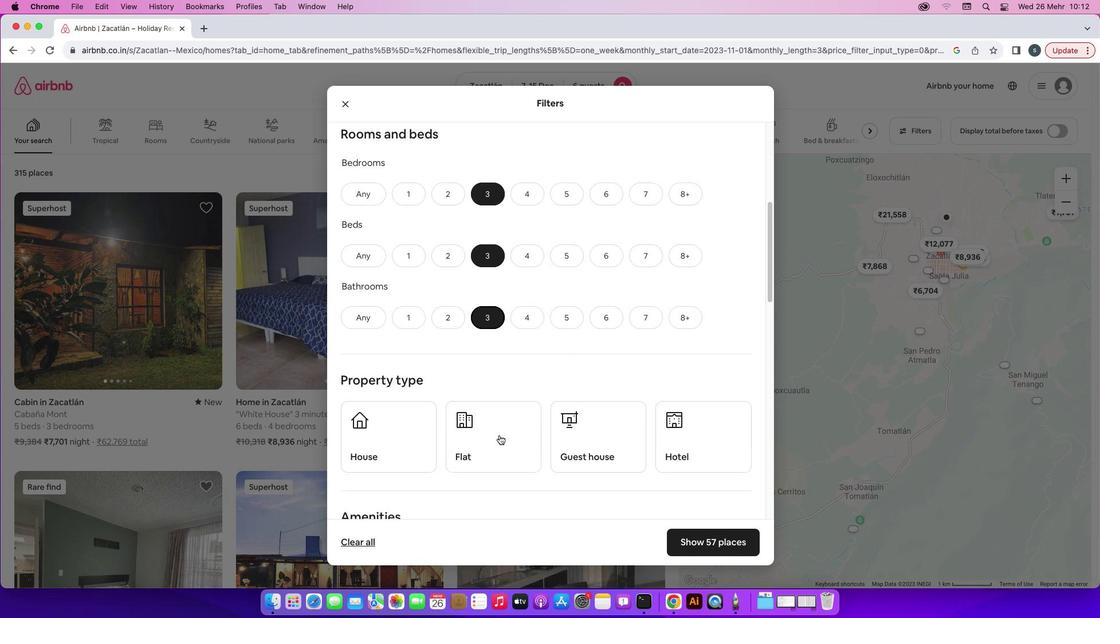 
Action: Mouse scrolled (499, 435) with delta (0, -1)
Screenshot: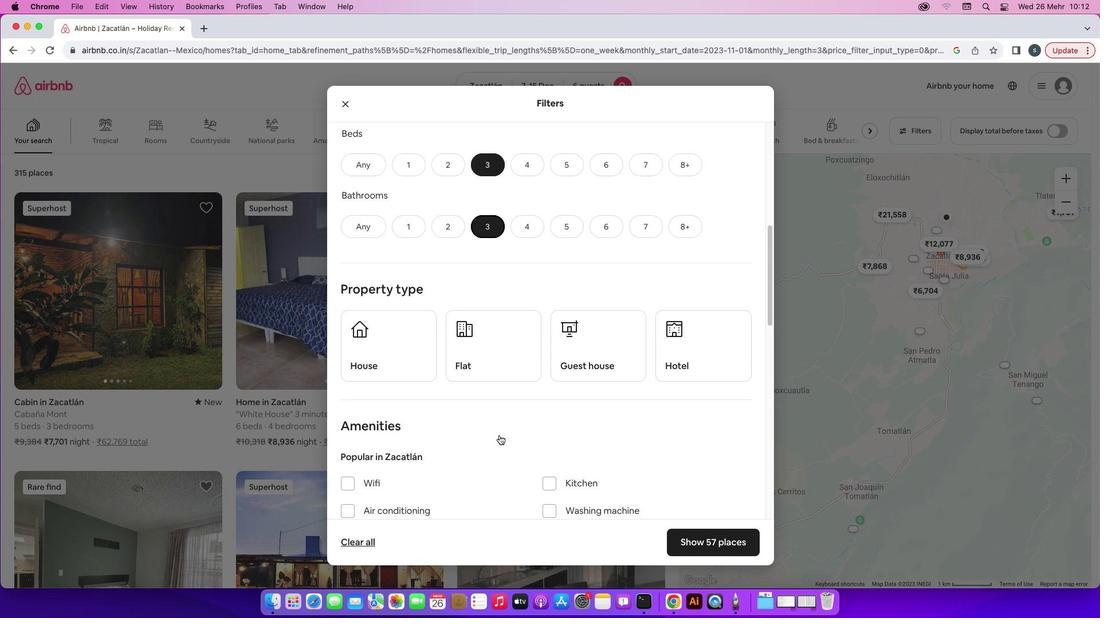 
Action: Mouse moved to (567, 323)
Screenshot: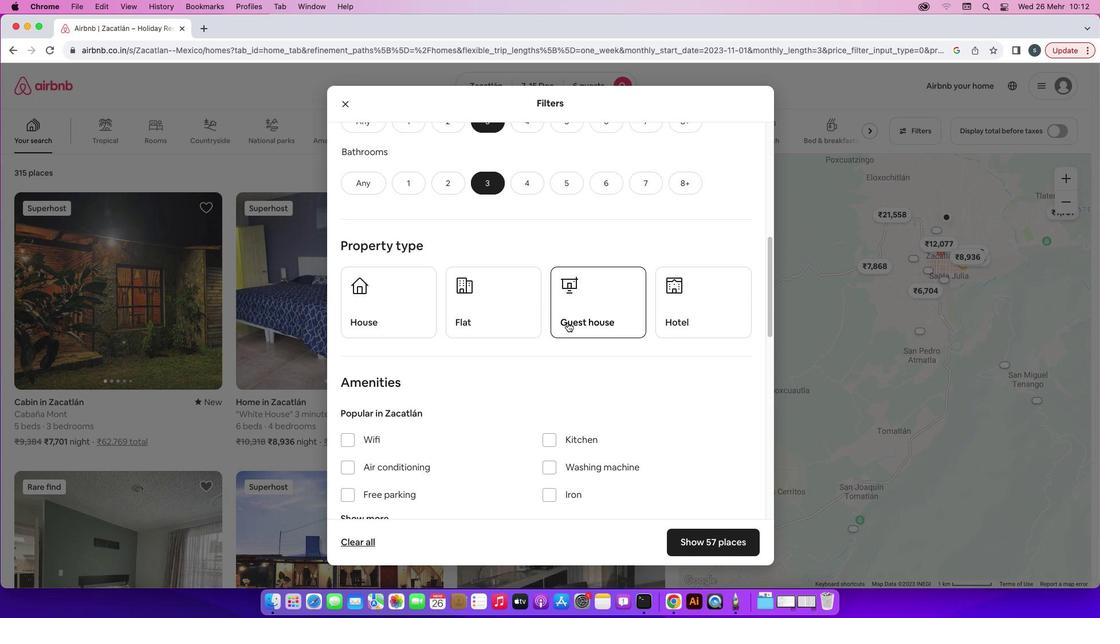 
Action: Mouse pressed left at (567, 323)
Screenshot: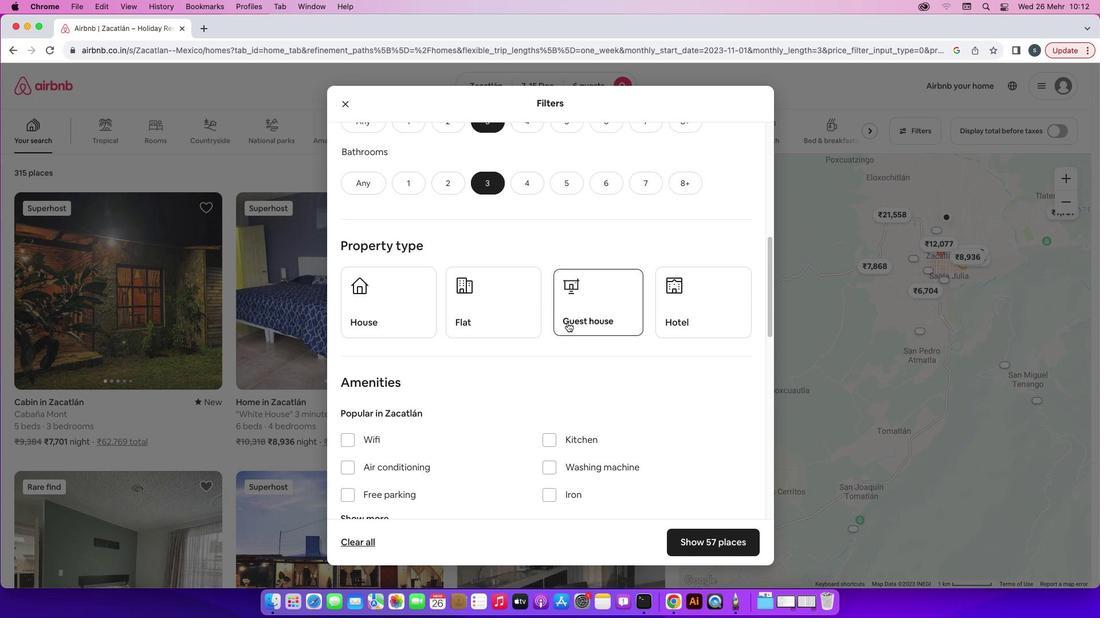 
Action: Mouse moved to (498, 385)
Screenshot: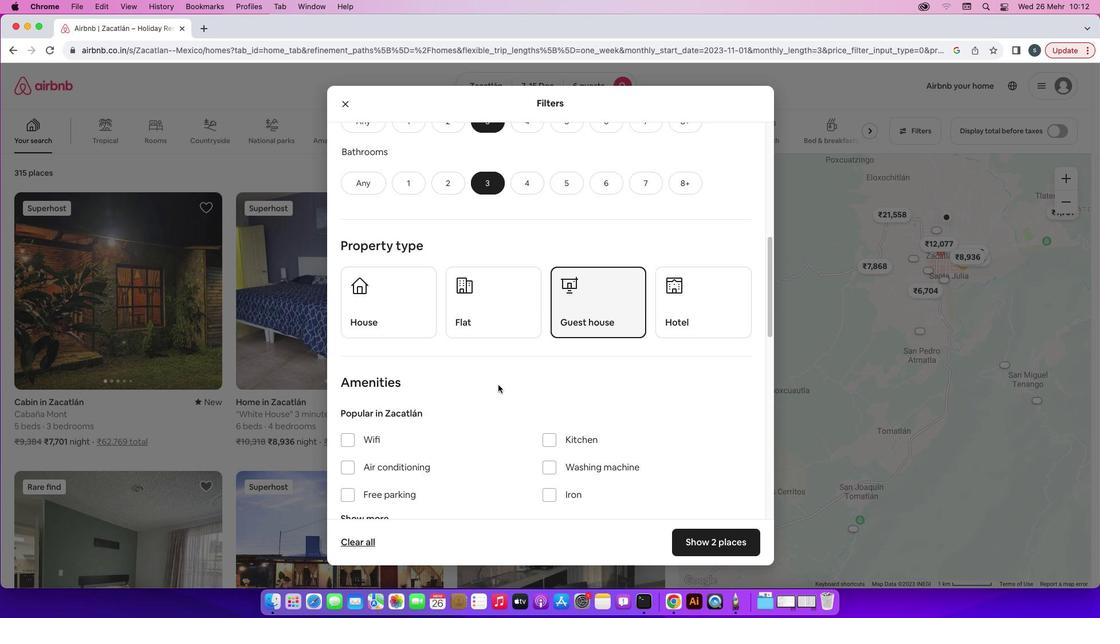 
Action: Mouse scrolled (498, 385) with delta (0, 0)
Screenshot: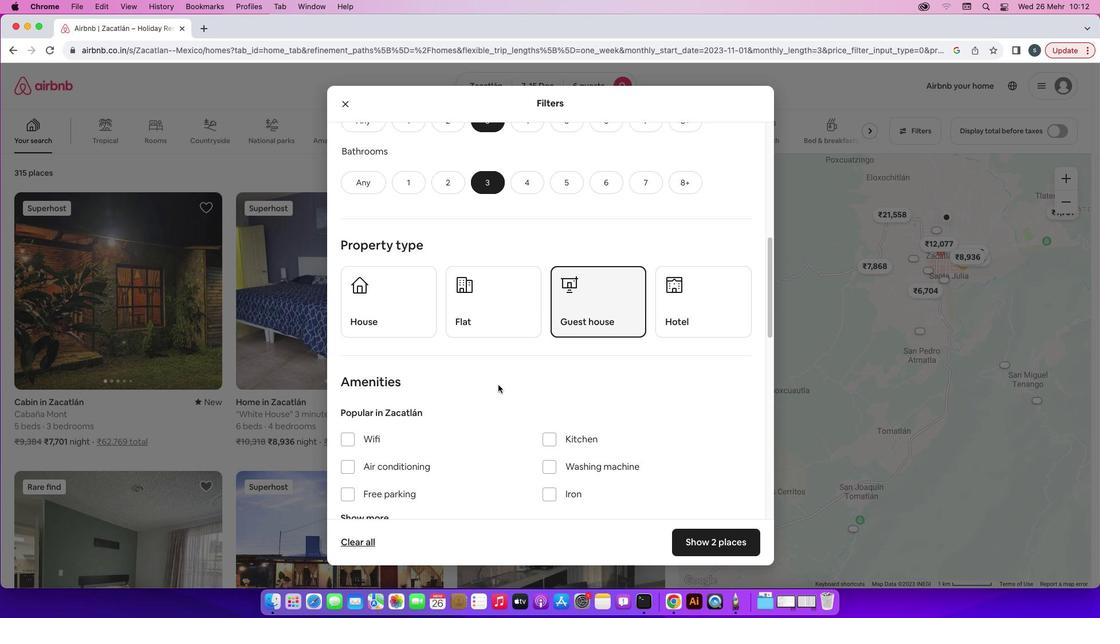
Action: Mouse scrolled (498, 385) with delta (0, 0)
Screenshot: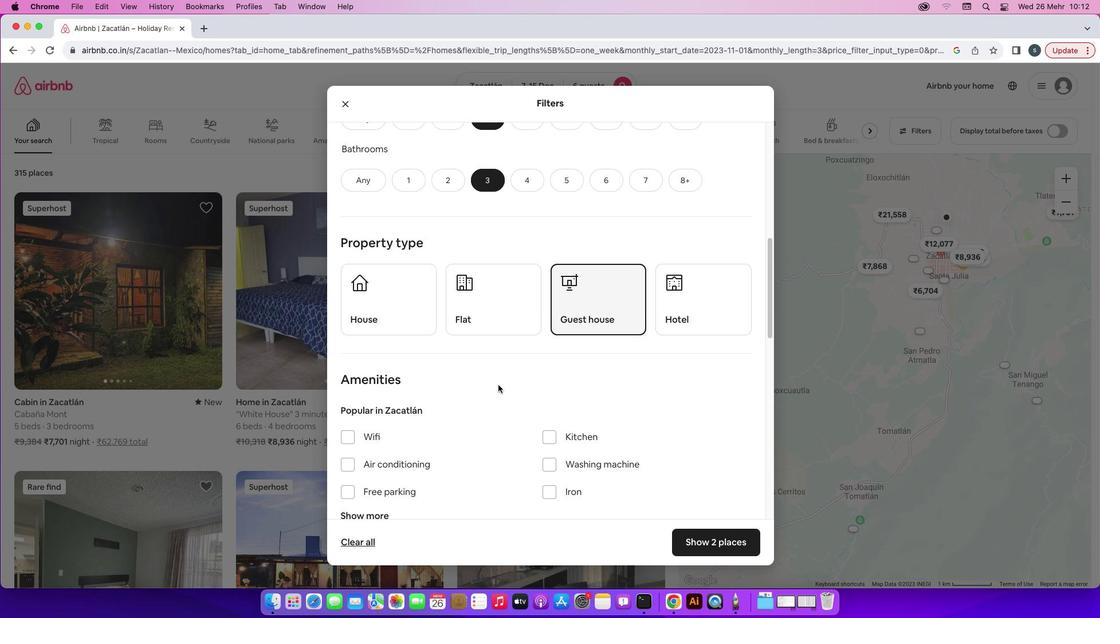 
Action: Mouse scrolled (498, 385) with delta (0, 0)
Screenshot: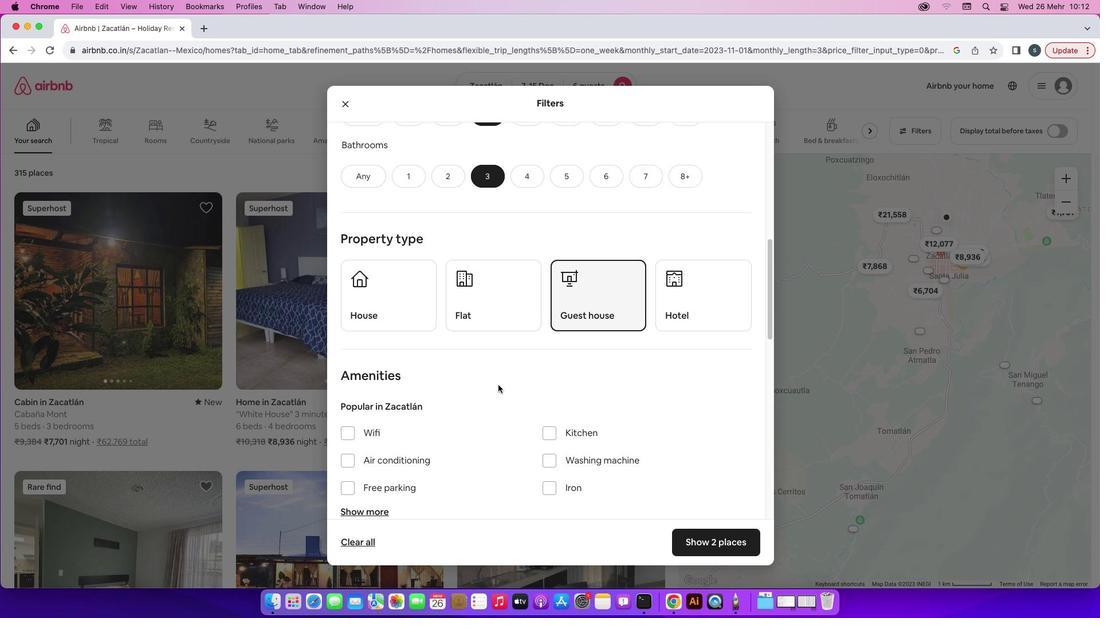 
Action: Mouse scrolled (498, 385) with delta (0, 0)
Screenshot: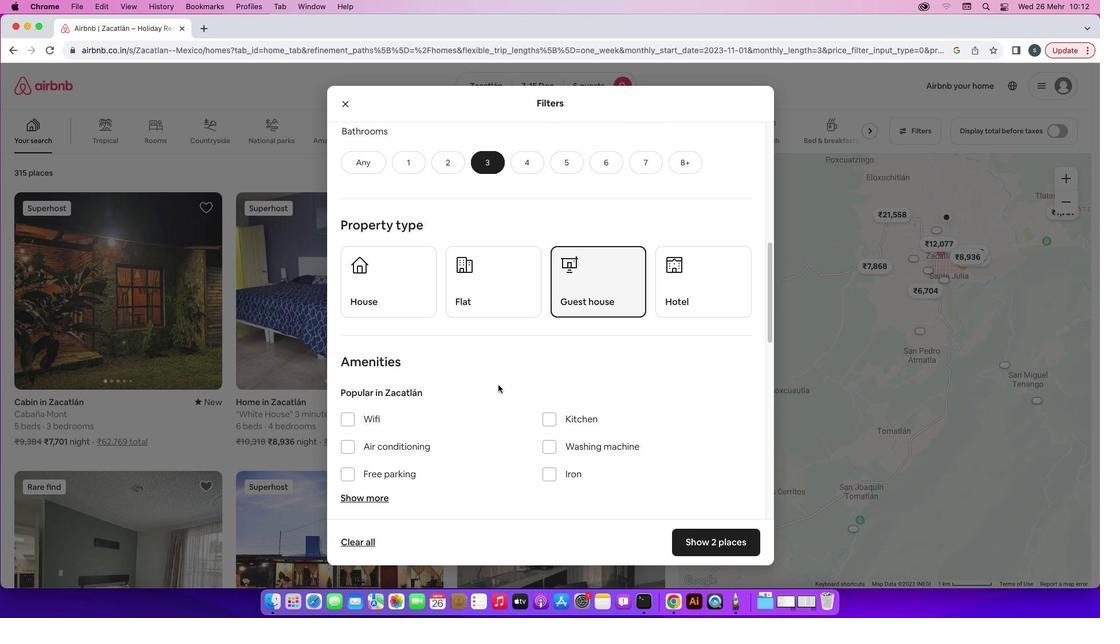 
Action: Mouse moved to (551, 420)
Screenshot: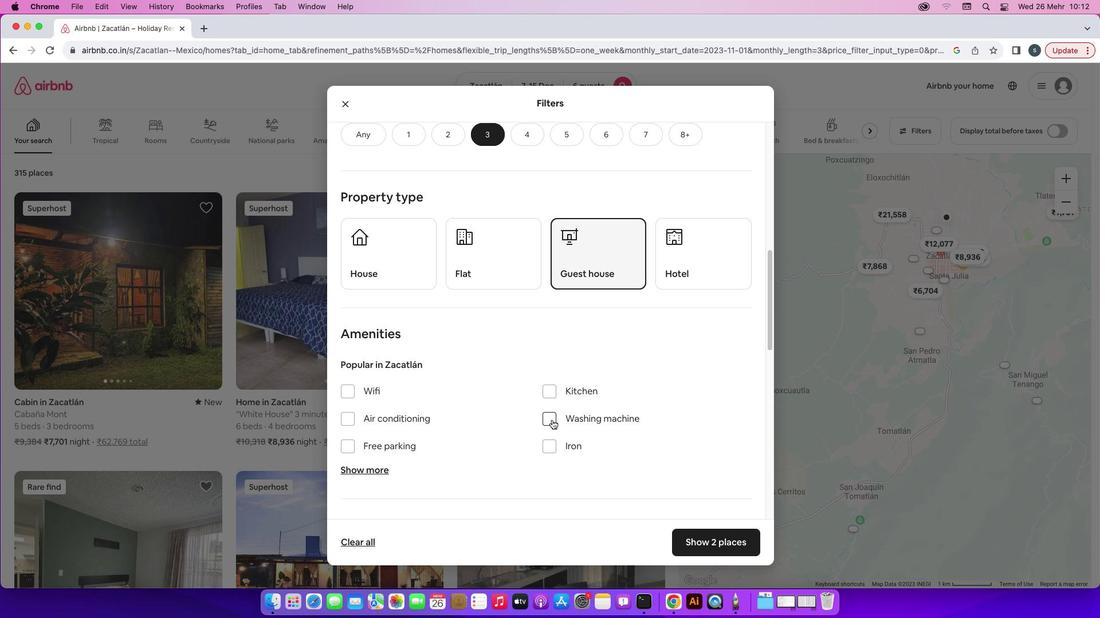 
Action: Mouse pressed left at (551, 420)
Screenshot: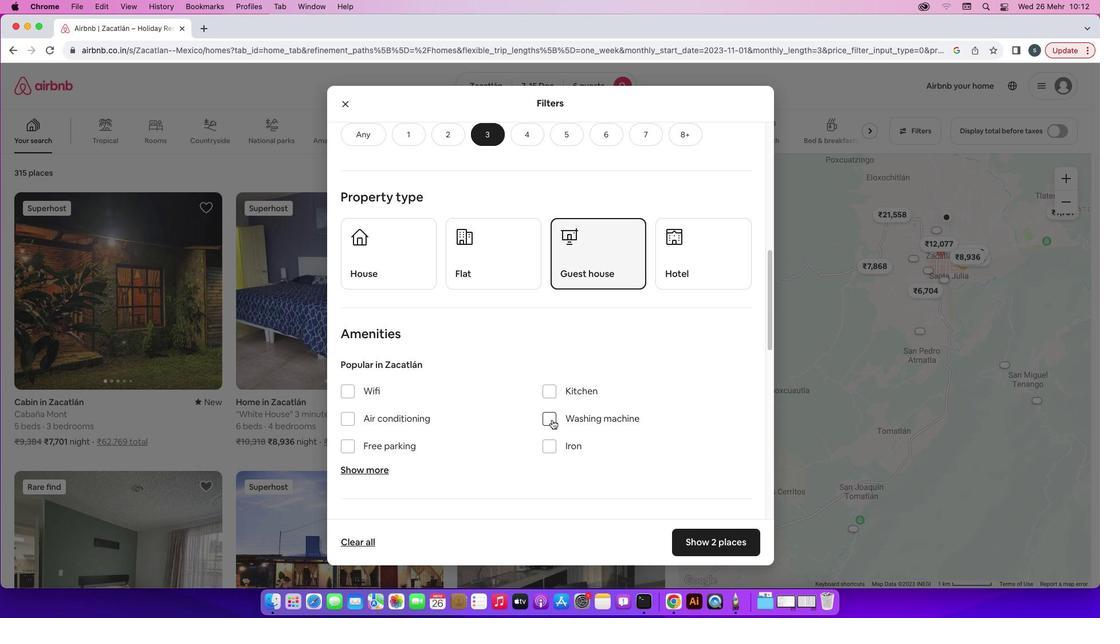 
Action: Mouse moved to (513, 425)
Screenshot: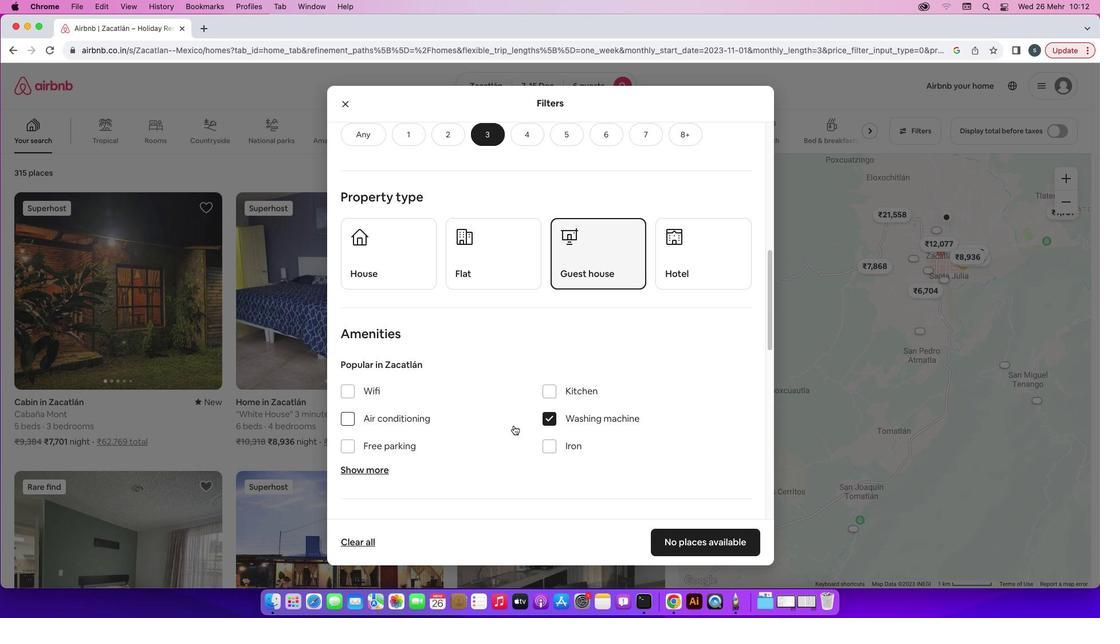
Action: Mouse scrolled (513, 425) with delta (0, 0)
Screenshot: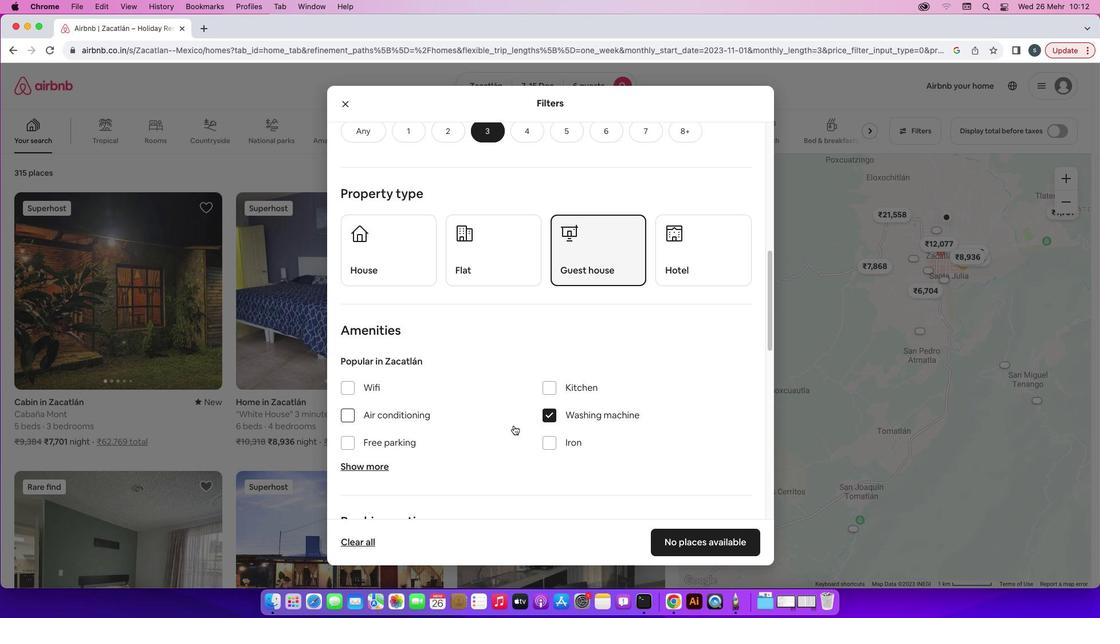 
Action: Mouse scrolled (513, 425) with delta (0, 0)
Screenshot: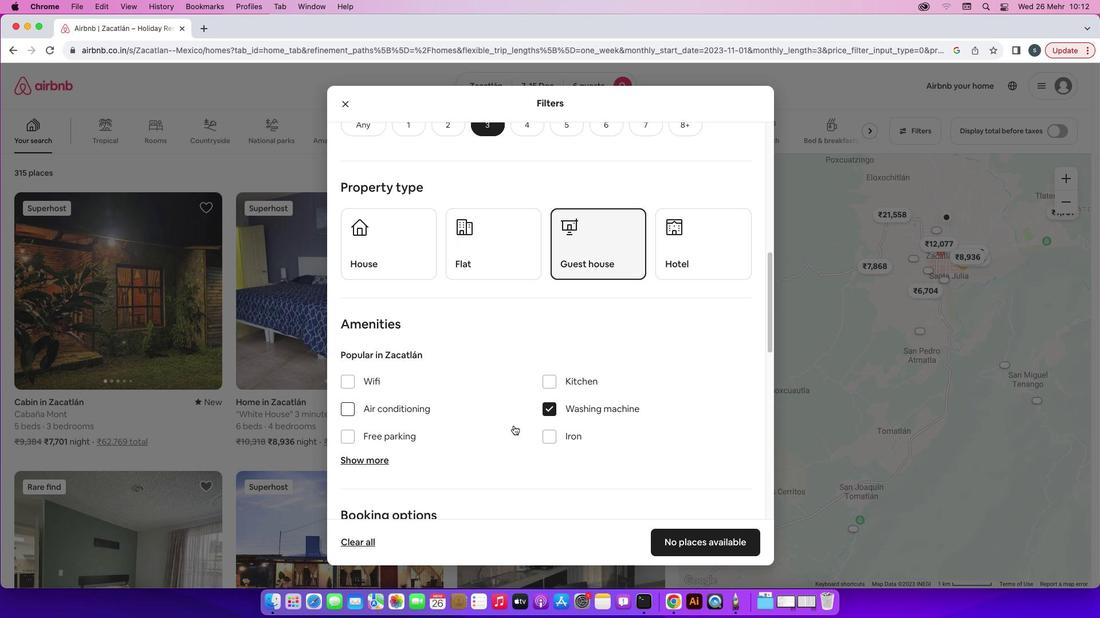 
Action: Mouse scrolled (513, 425) with delta (0, -1)
Screenshot: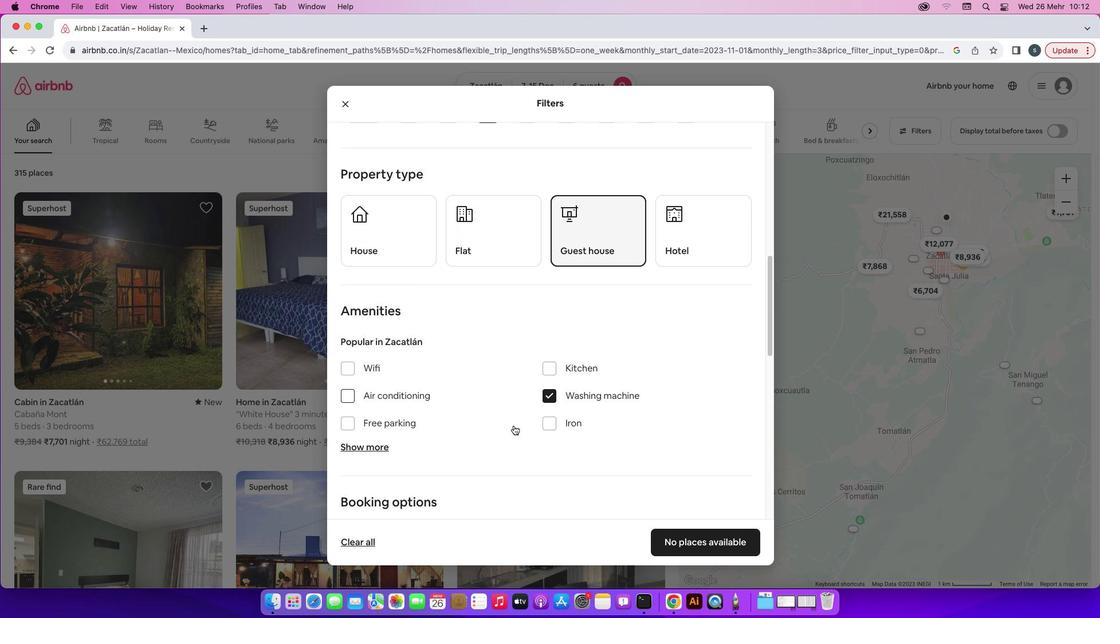 
Action: Mouse scrolled (513, 425) with delta (0, -1)
Screenshot: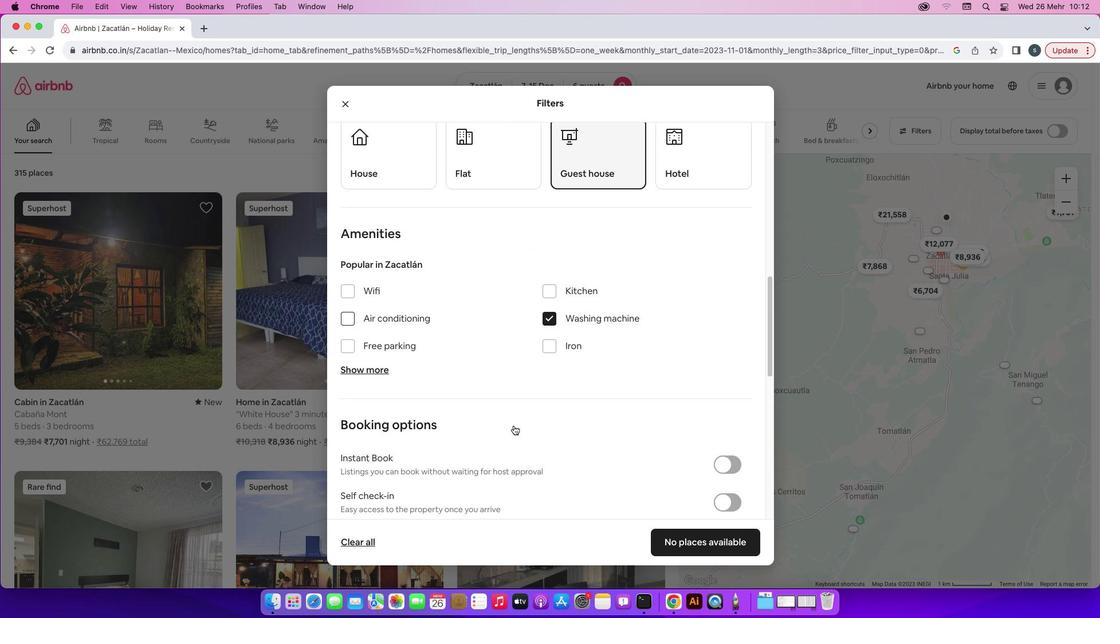 
Action: Mouse moved to (513, 425)
Screenshot: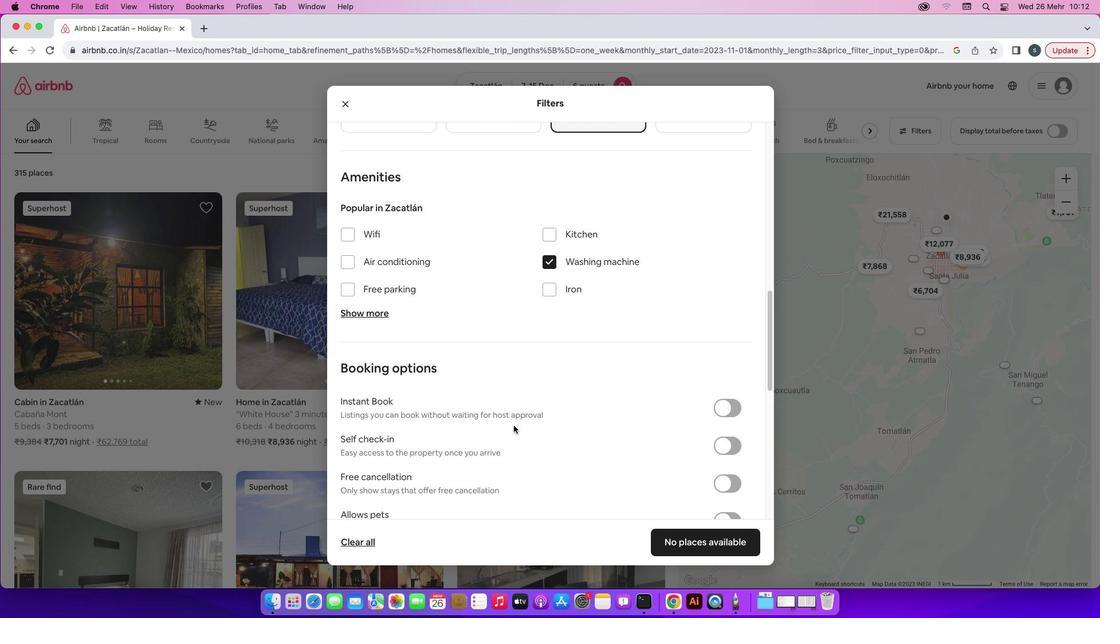 
Action: Mouse scrolled (513, 425) with delta (0, 0)
Screenshot: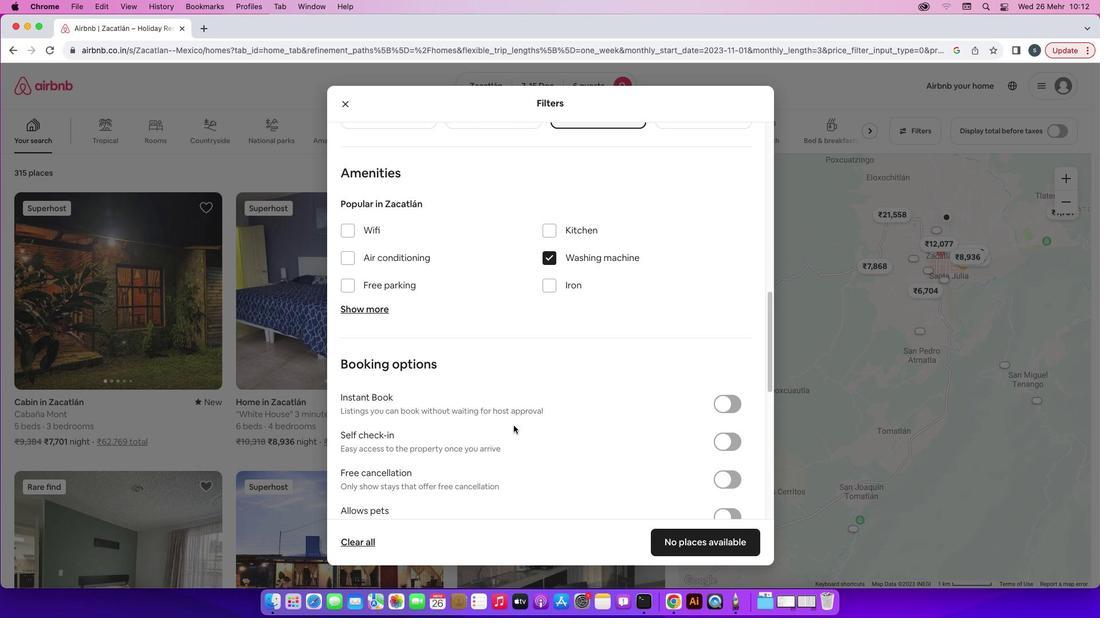 
Action: Mouse scrolled (513, 425) with delta (0, 0)
Screenshot: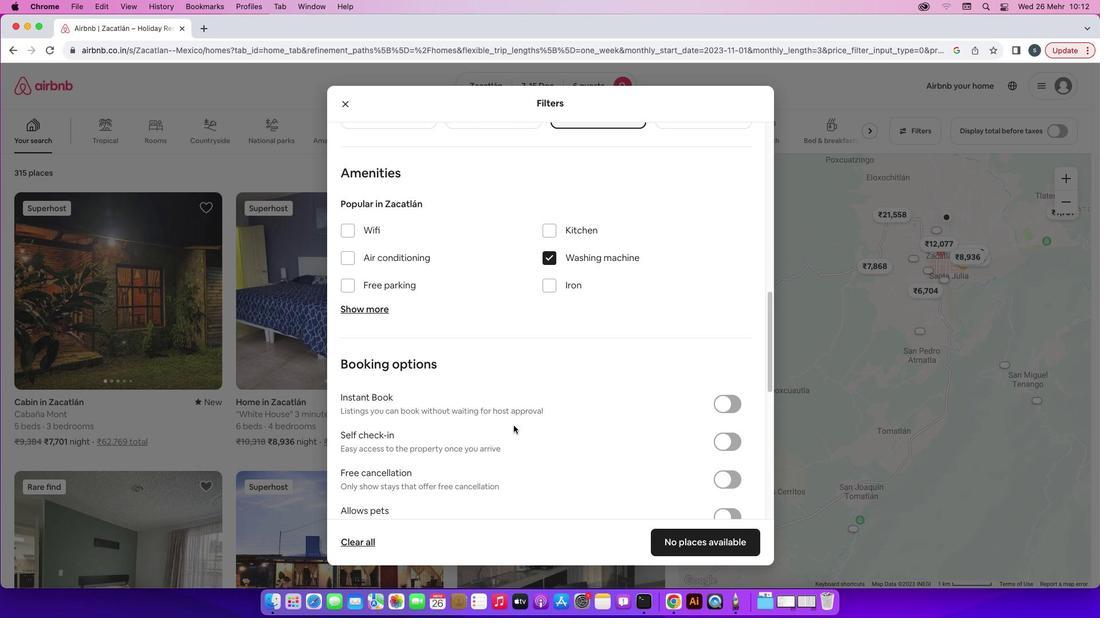 
Action: Mouse scrolled (513, 425) with delta (0, -1)
Screenshot: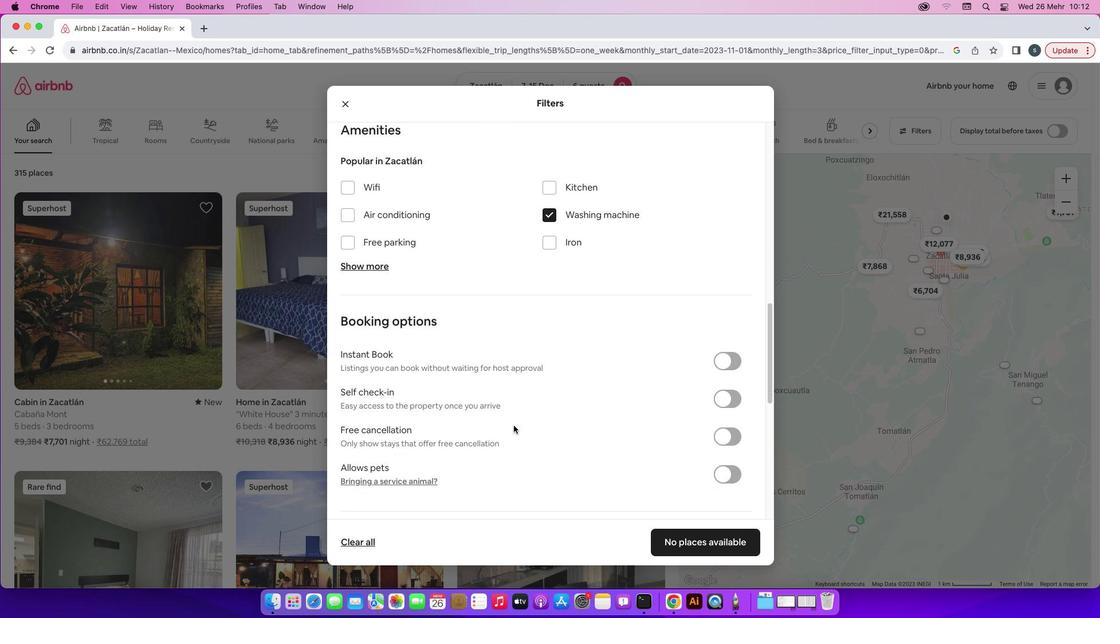 
Action: Mouse moved to (717, 359)
Screenshot: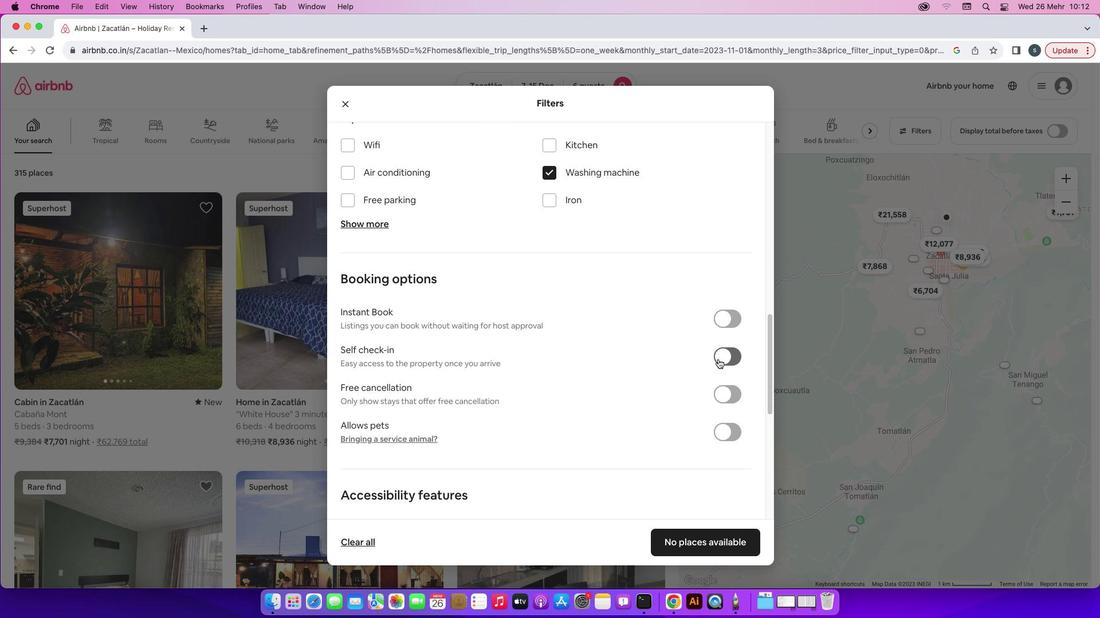 
Action: Mouse pressed left at (717, 359)
Screenshot: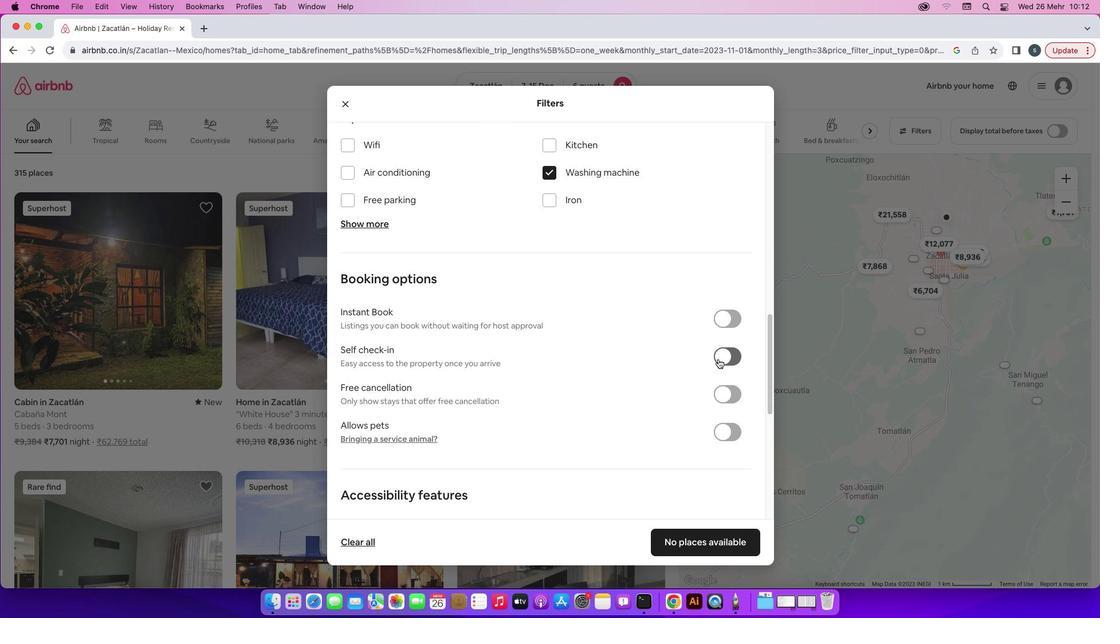 
Action: Mouse moved to (689, 544)
Screenshot: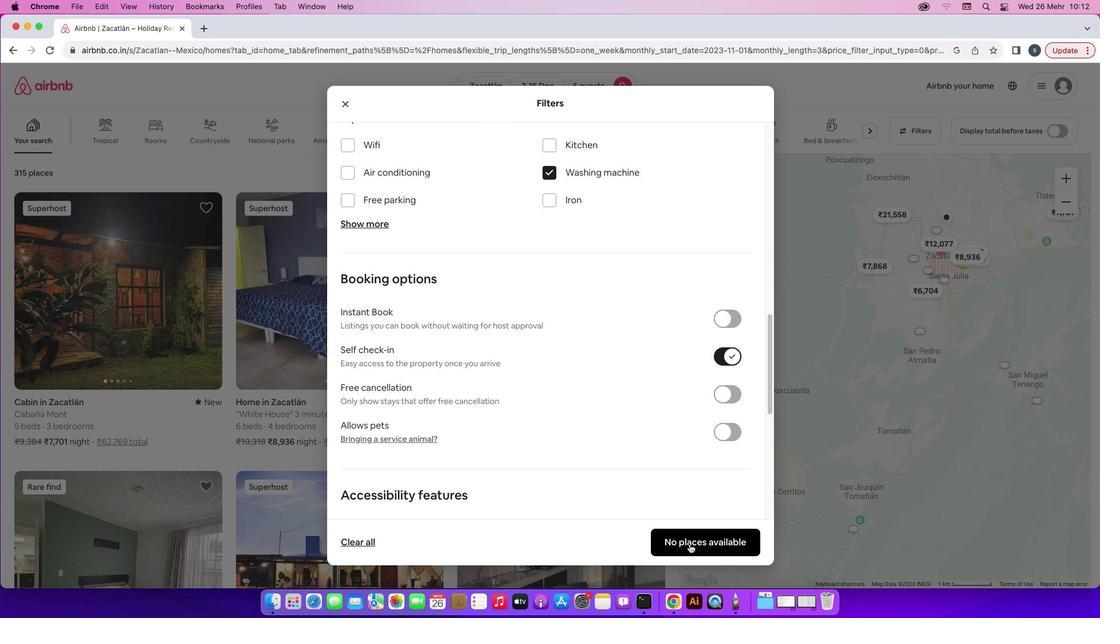 
Action: Mouse pressed left at (689, 544)
Screenshot: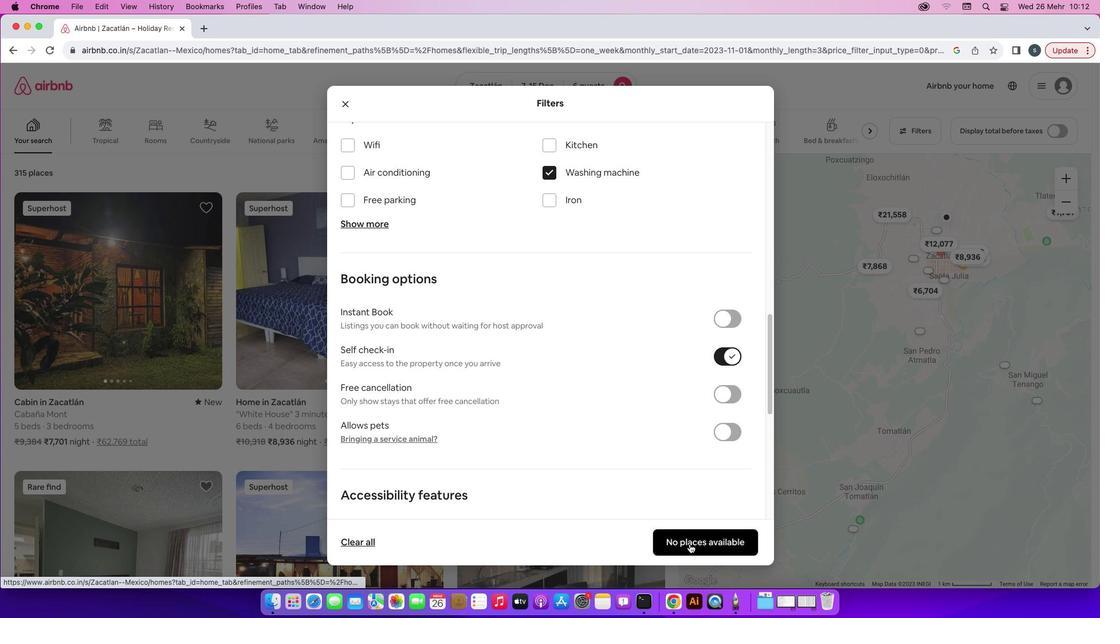 
Action: Mouse moved to (589, 178)
Screenshot: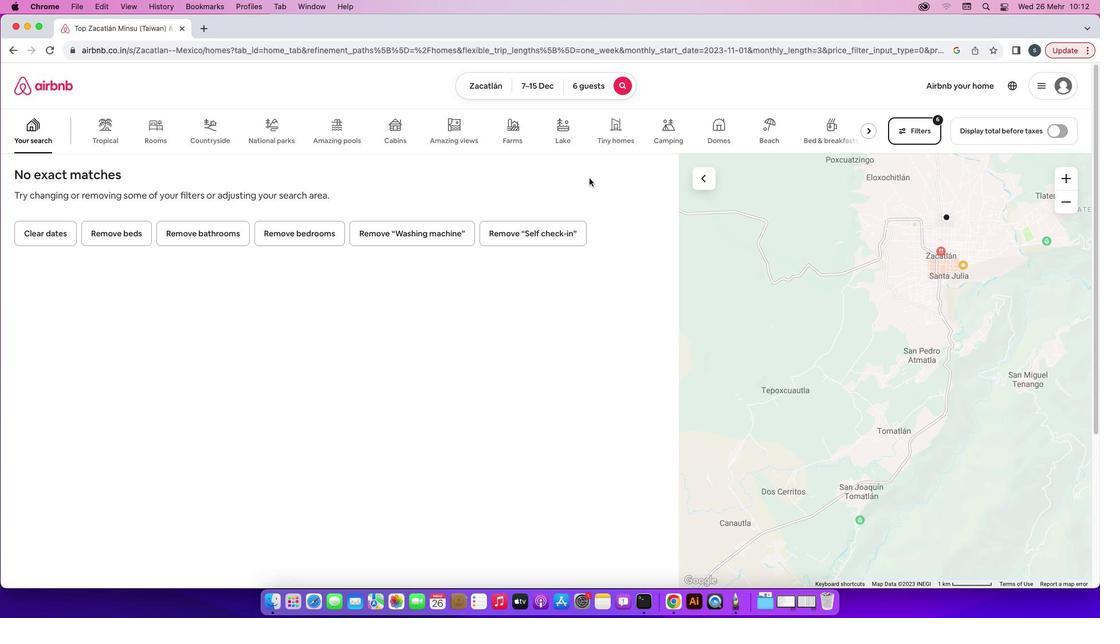 
